 Task: Search one way flight ticket for 2 adults, 2 infants in seat and 1 infant on lap in first from New Bern: Coastal Carolina Regional Airport (was Craven County Regional) to Riverton: Central Wyoming Regional Airport (was Riverton Regional) on 8-4-2023. Choice of flights is Sun country airlines. Number of bags: 3 checked bags. Price is upto 80000. Outbound departure time preference is 6:15.
Action: Mouse moved to (330, 277)
Screenshot: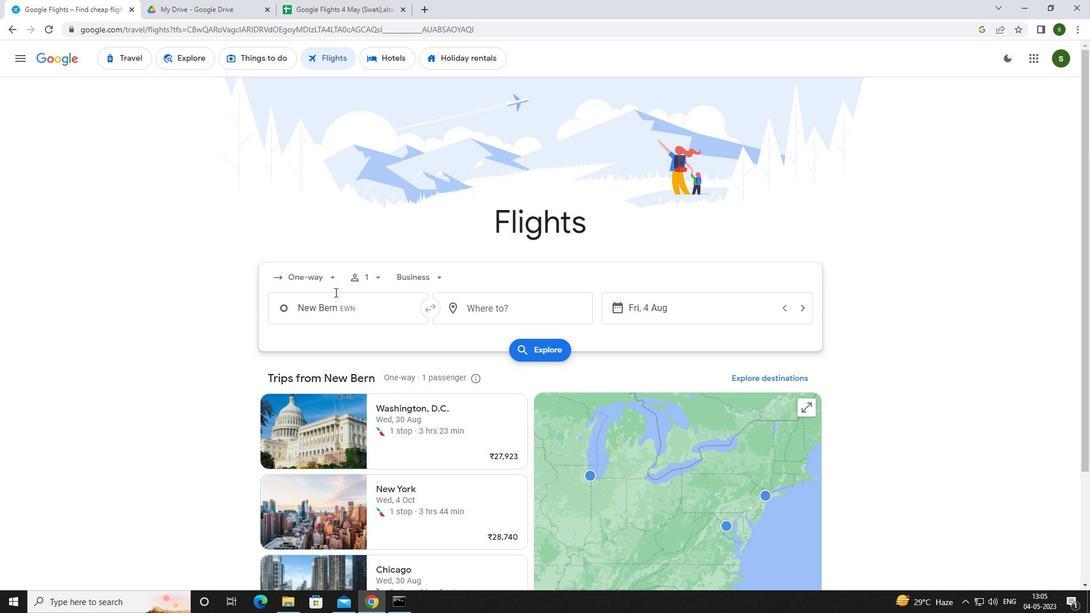 
Action: Mouse pressed left at (330, 277)
Screenshot: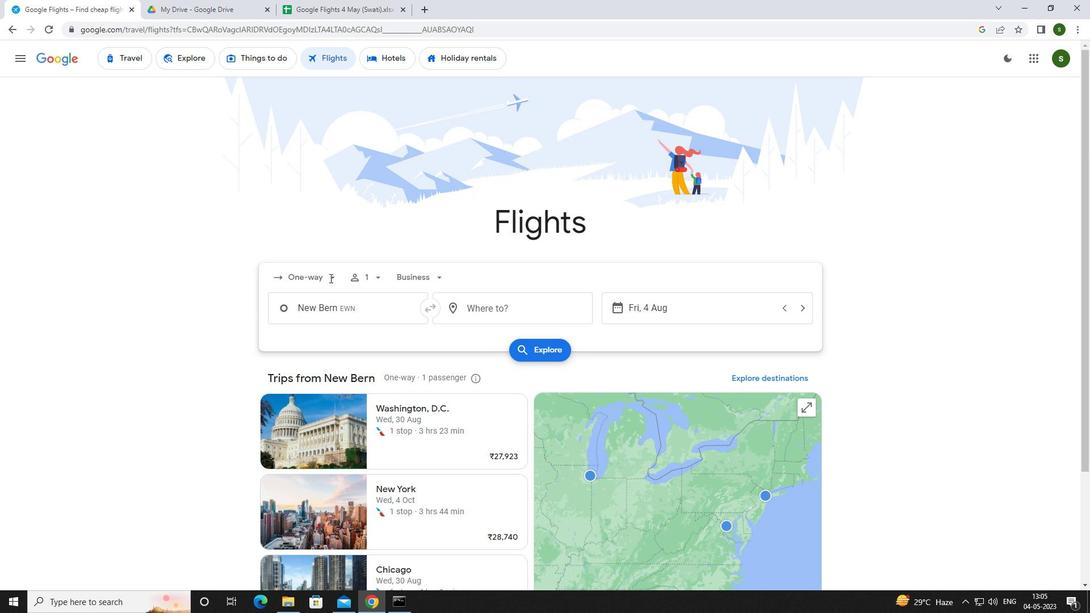 
Action: Mouse moved to (326, 326)
Screenshot: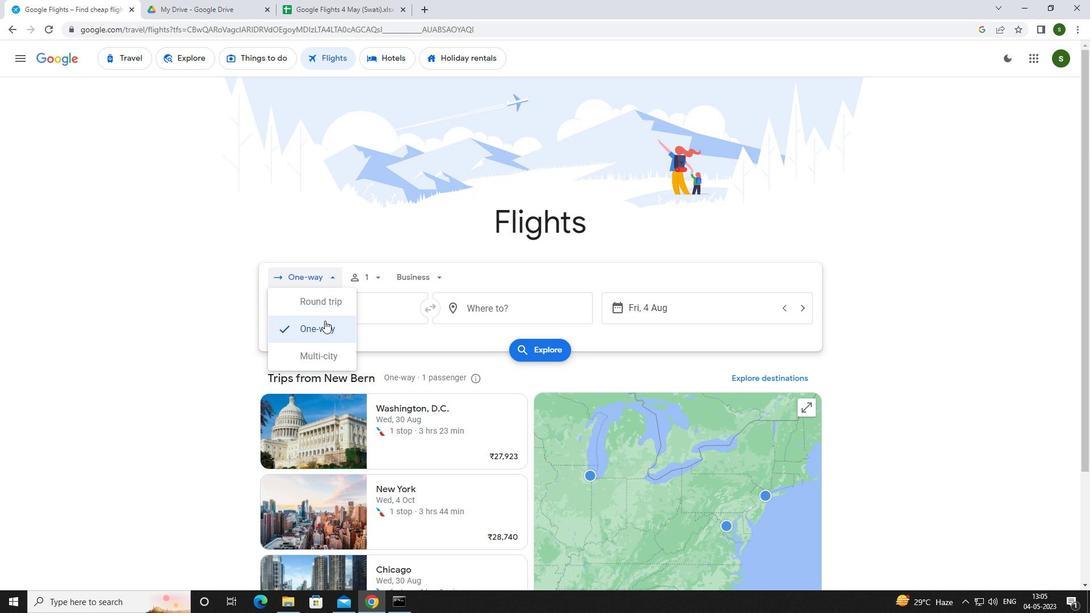 
Action: Mouse pressed left at (326, 326)
Screenshot: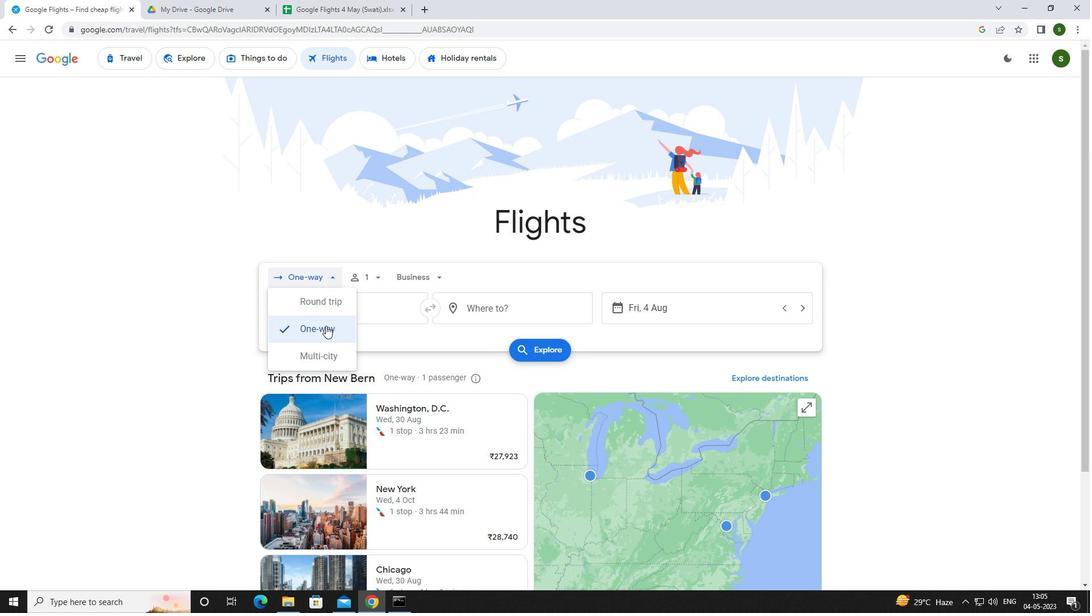 
Action: Mouse moved to (377, 276)
Screenshot: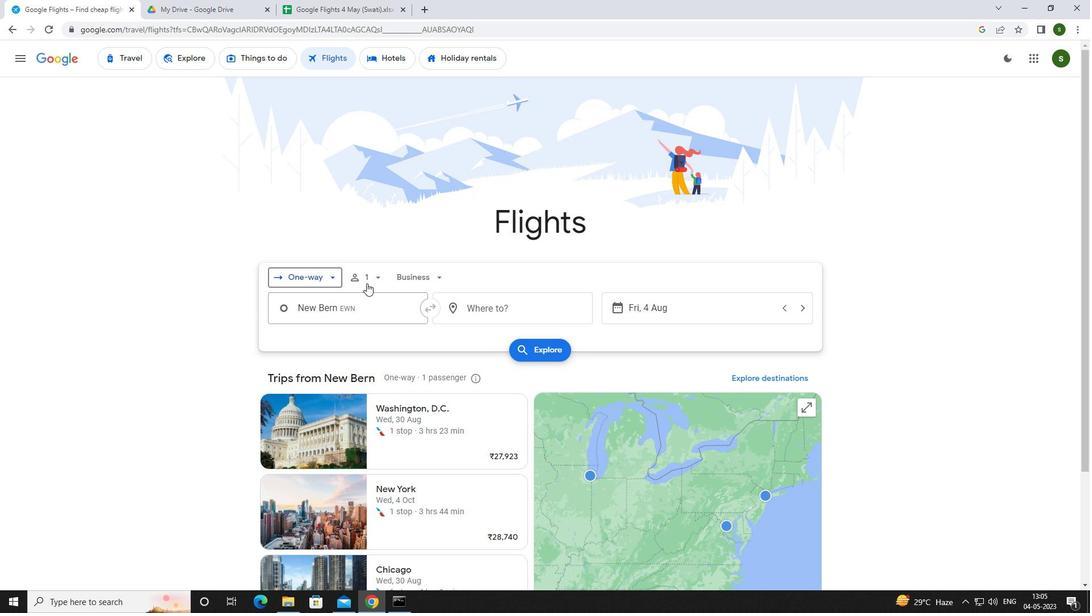 
Action: Mouse pressed left at (377, 276)
Screenshot: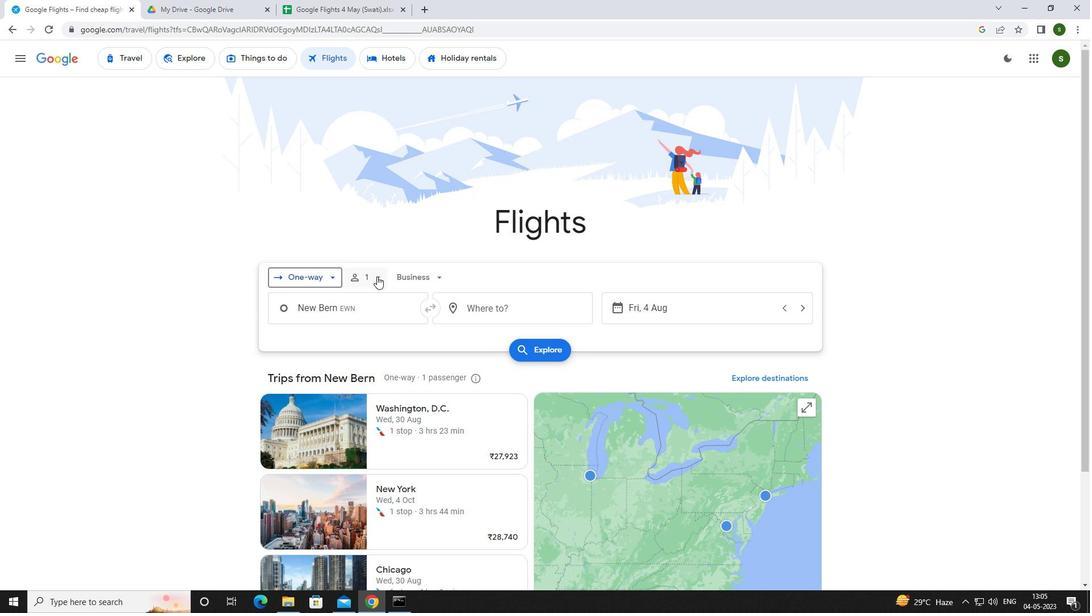 
Action: Mouse moved to (466, 304)
Screenshot: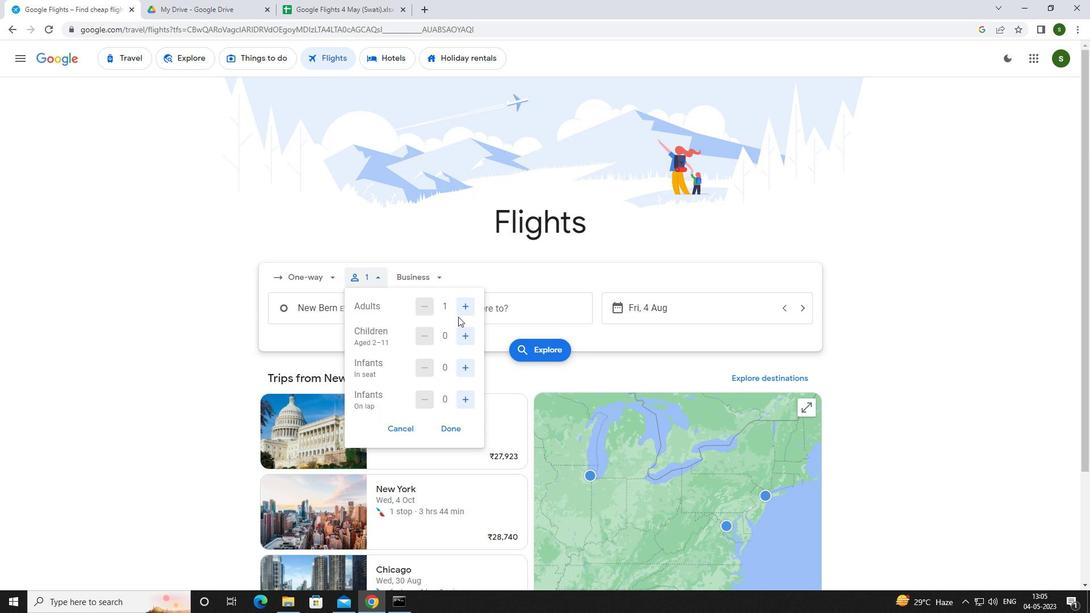 
Action: Mouse pressed left at (466, 304)
Screenshot: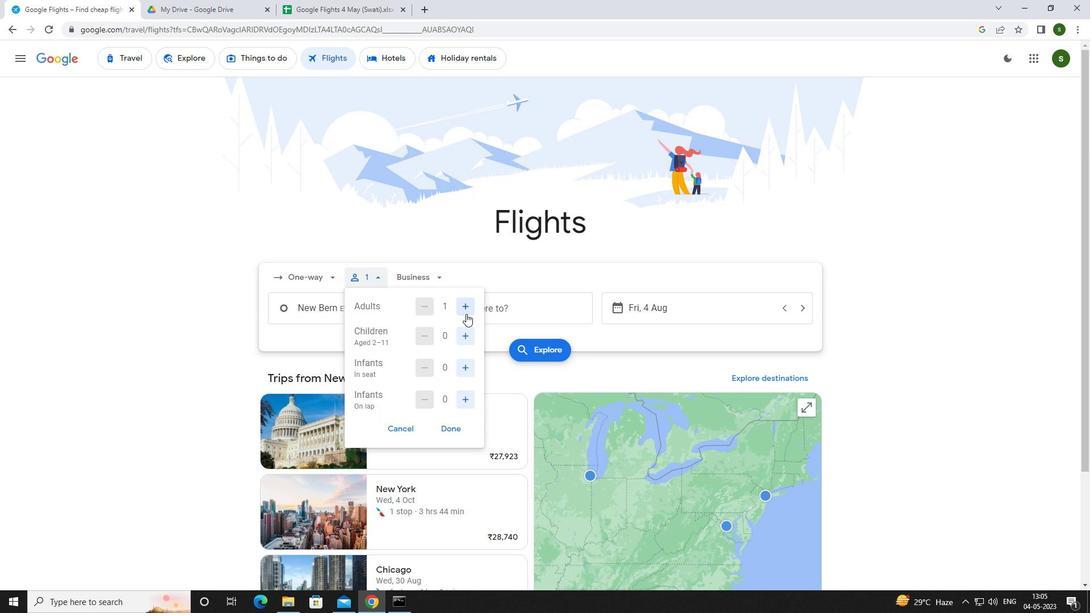 
Action: Mouse moved to (466, 367)
Screenshot: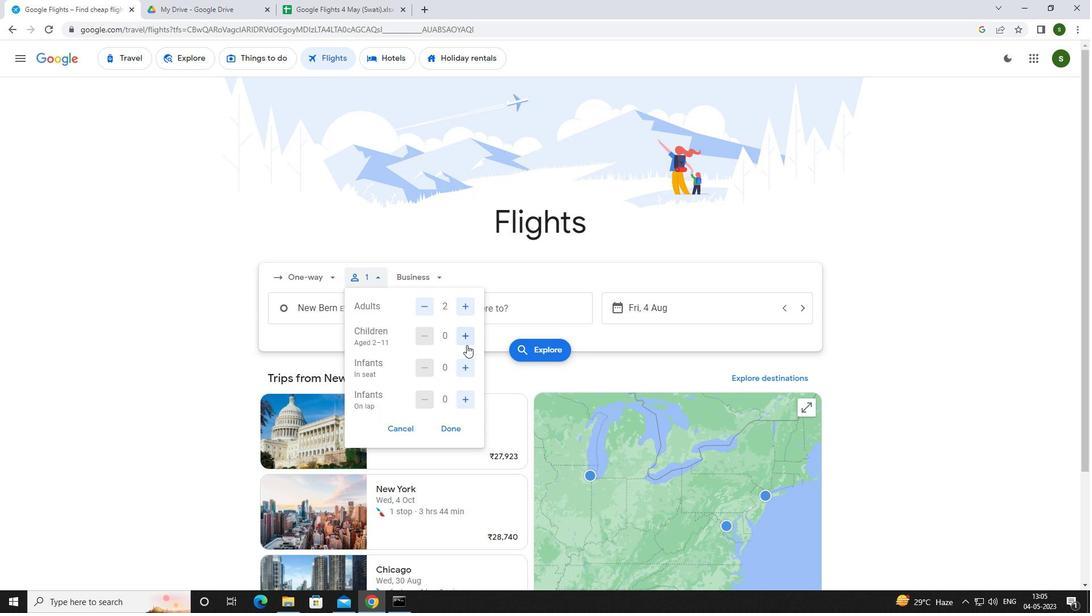 
Action: Mouse pressed left at (466, 367)
Screenshot: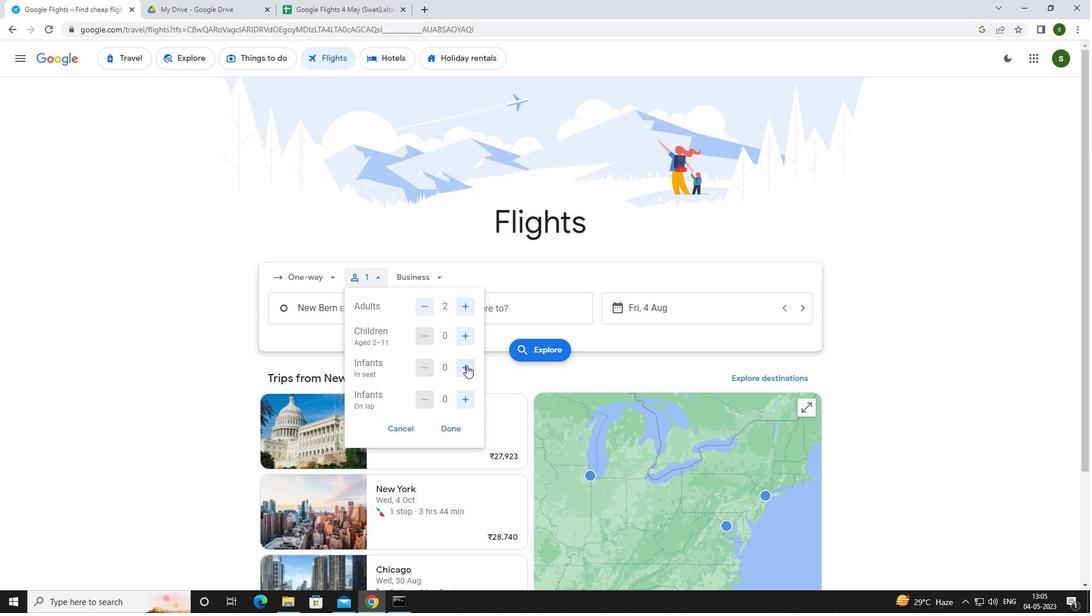
Action: Mouse pressed left at (466, 367)
Screenshot: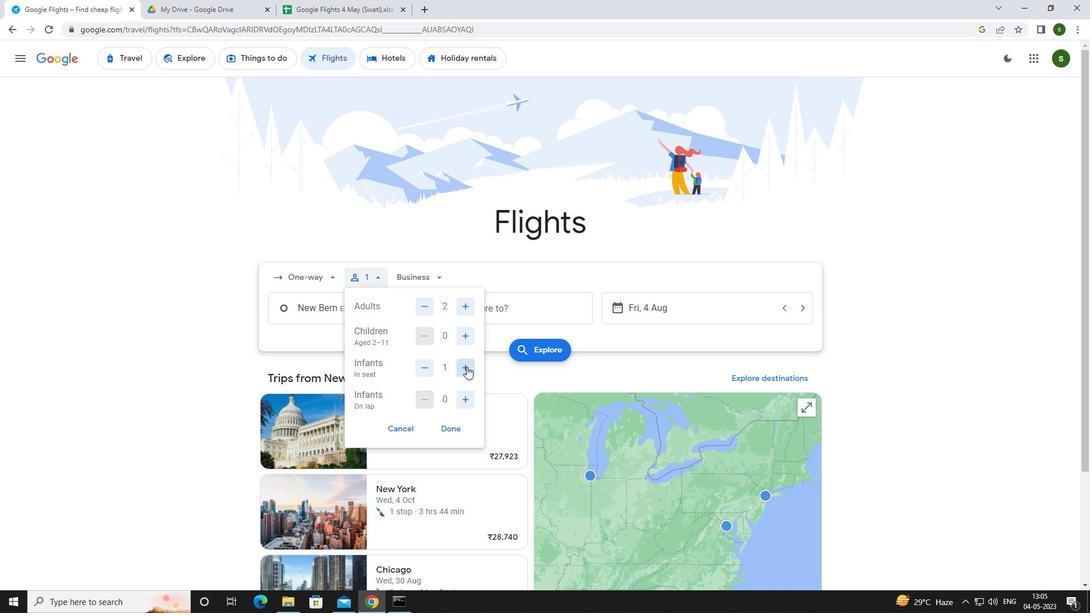 
Action: Mouse moved to (462, 401)
Screenshot: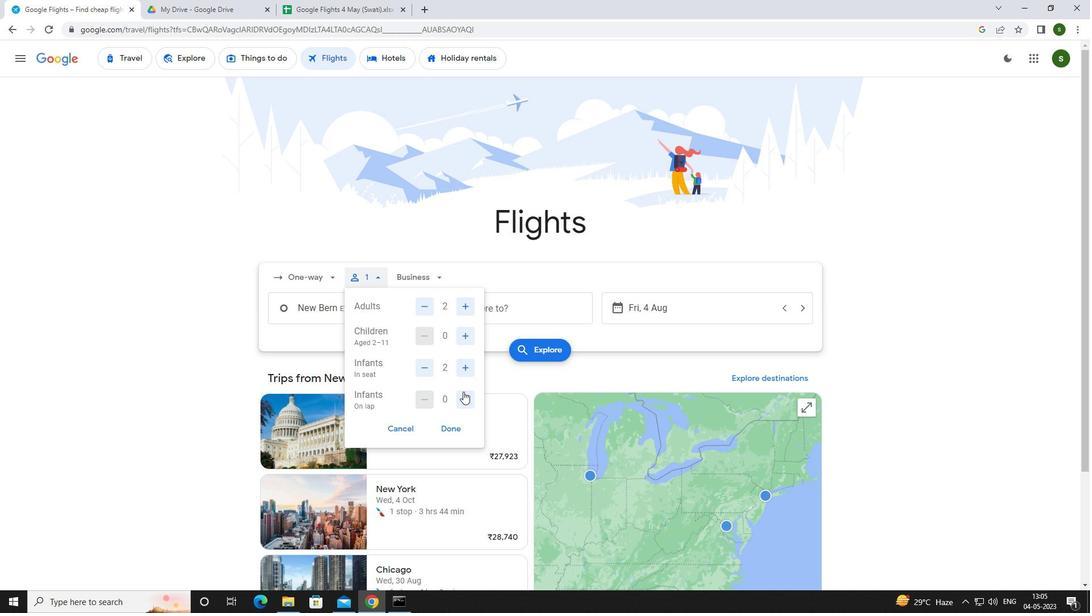 
Action: Mouse pressed left at (462, 401)
Screenshot: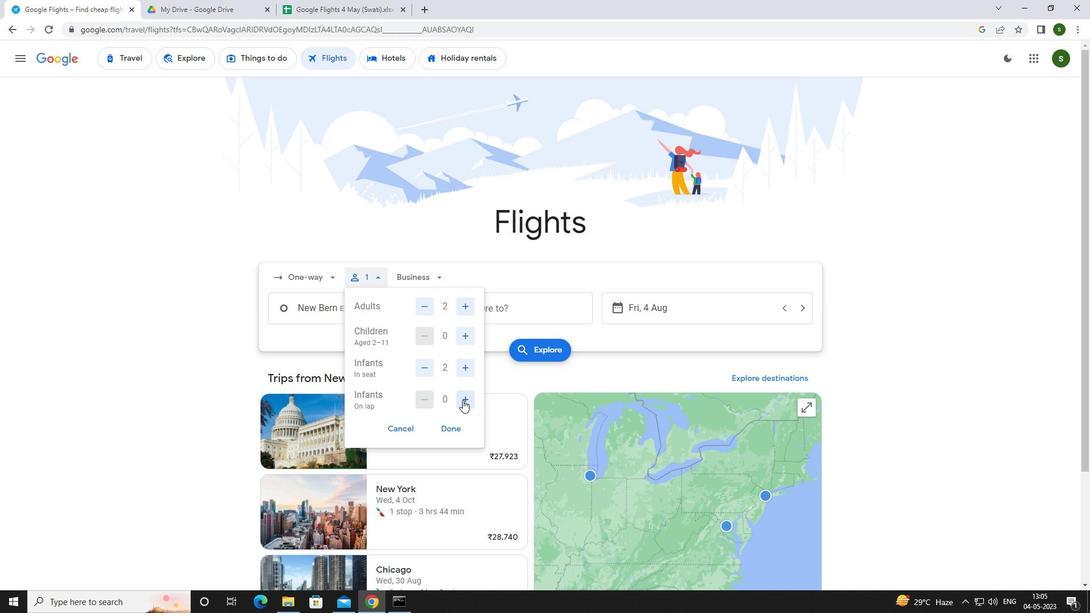 
Action: Mouse moved to (438, 278)
Screenshot: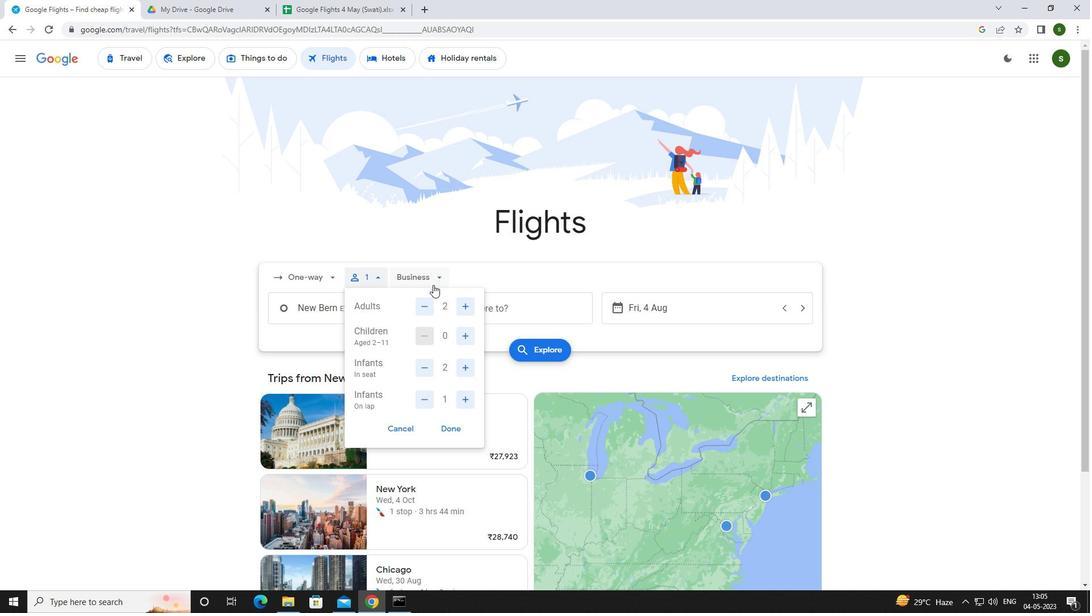 
Action: Mouse pressed left at (438, 278)
Screenshot: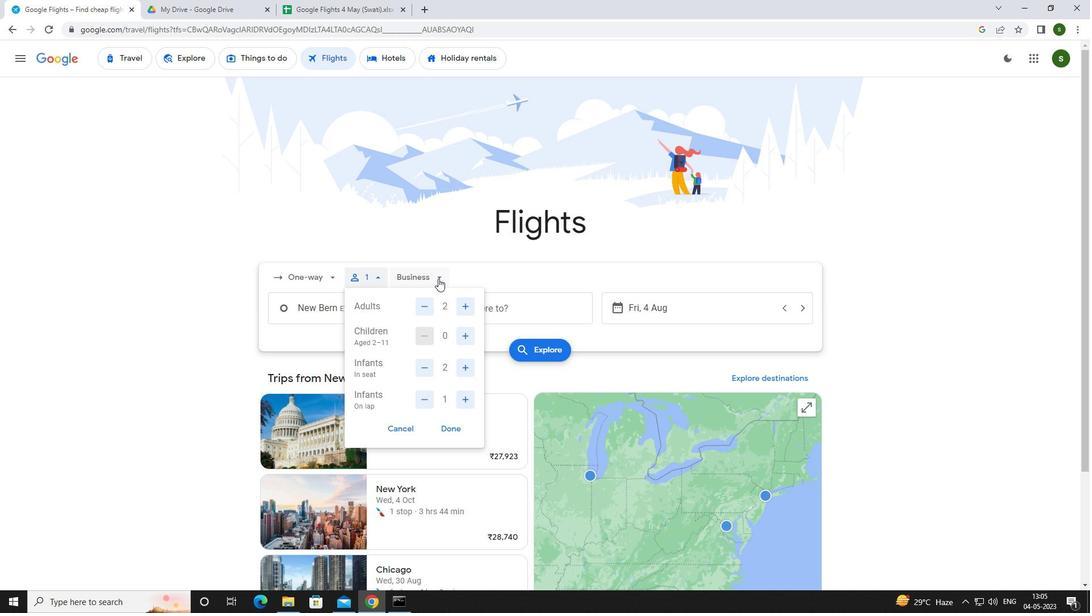 
Action: Mouse moved to (447, 384)
Screenshot: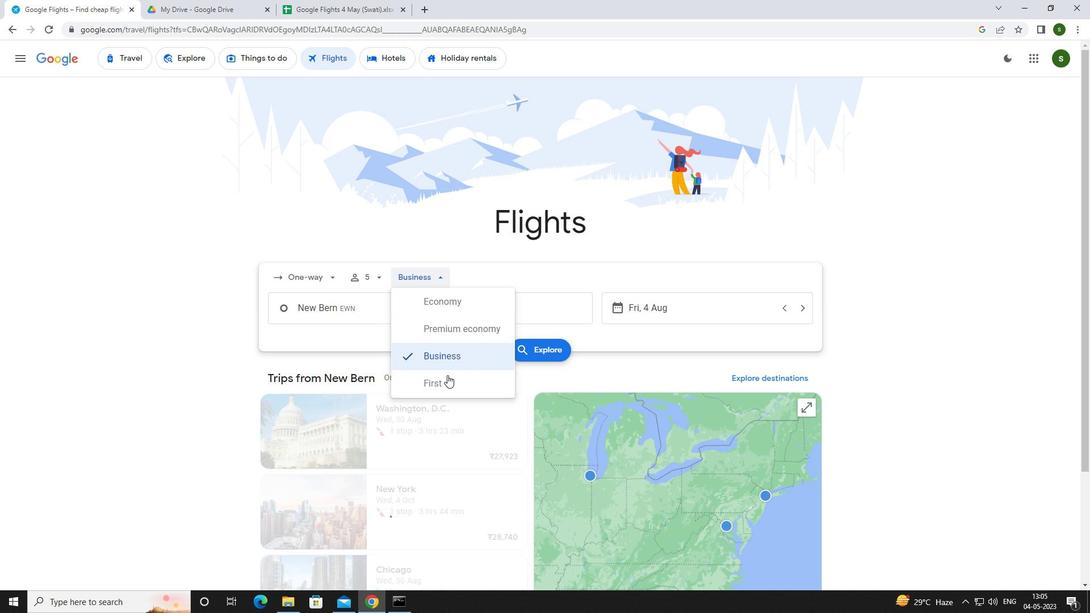 
Action: Mouse pressed left at (447, 384)
Screenshot: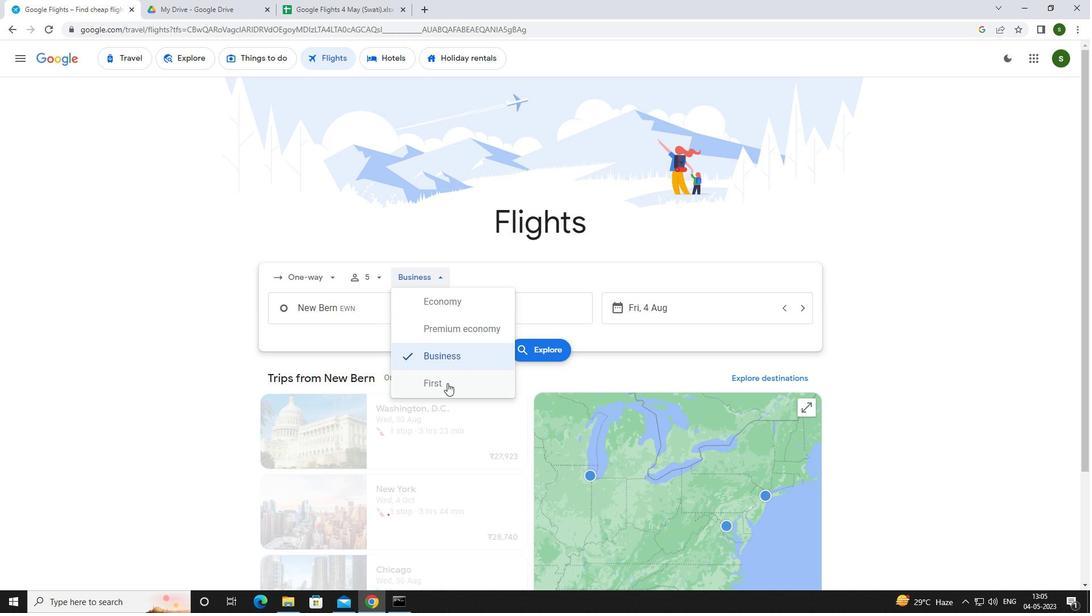 
Action: Mouse moved to (380, 306)
Screenshot: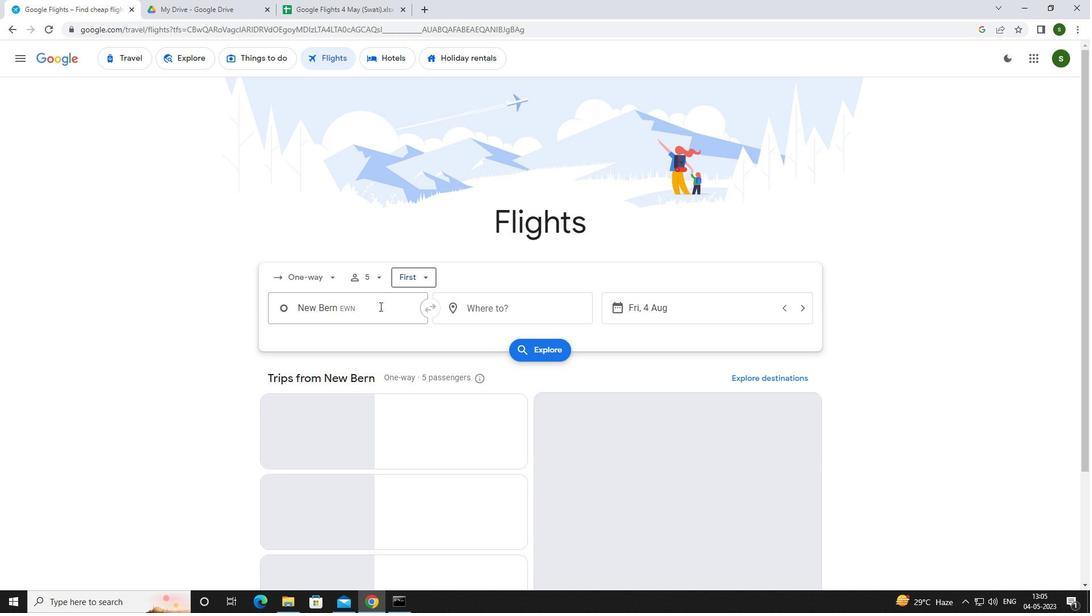 
Action: Mouse pressed left at (380, 306)
Screenshot: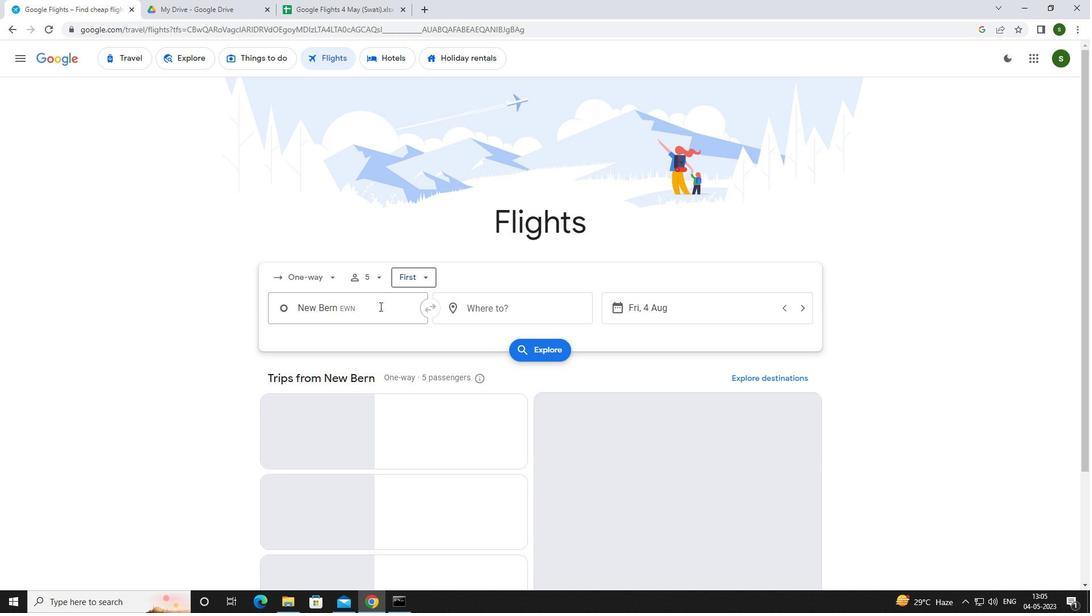 
Action: Mouse moved to (381, 304)
Screenshot: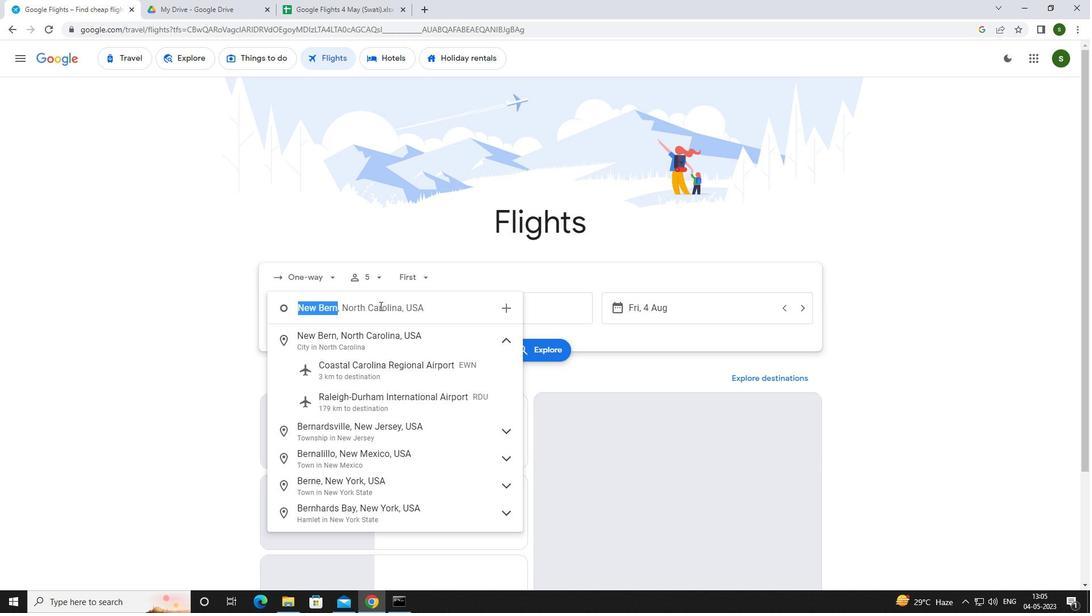 
Action: Key pressed <Key.caps_lock>c<Key.caps_lock>oastal
Screenshot: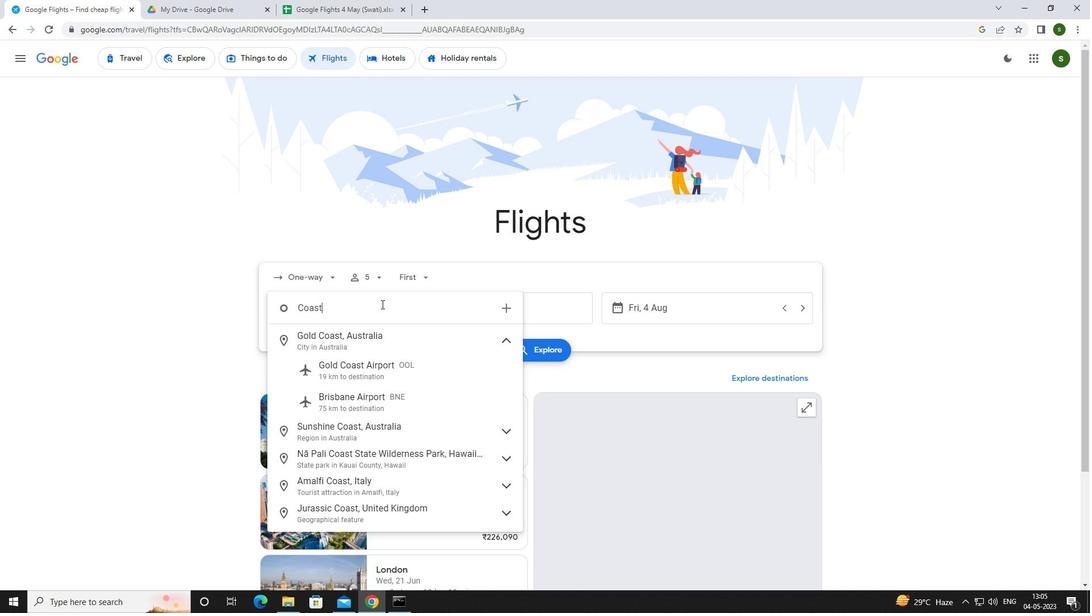 
Action: Mouse moved to (381, 336)
Screenshot: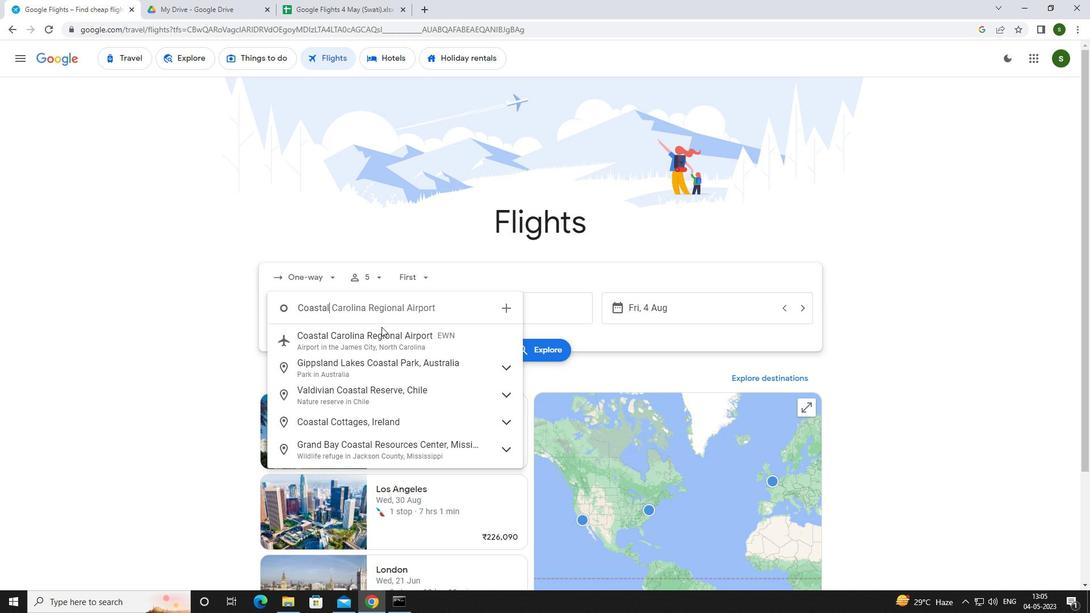 
Action: Mouse pressed left at (381, 336)
Screenshot: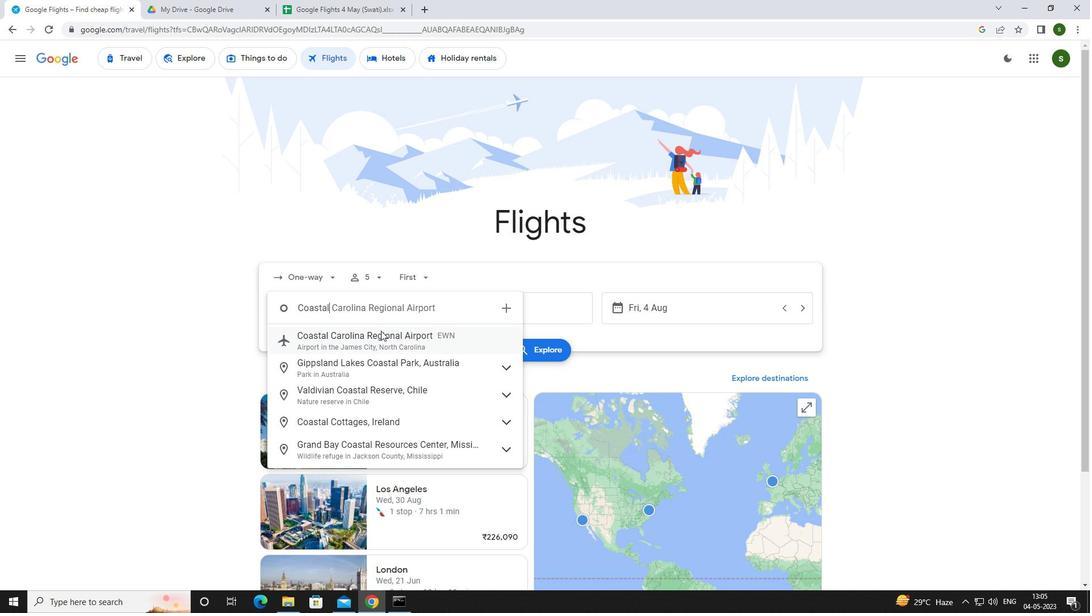 
Action: Mouse moved to (482, 309)
Screenshot: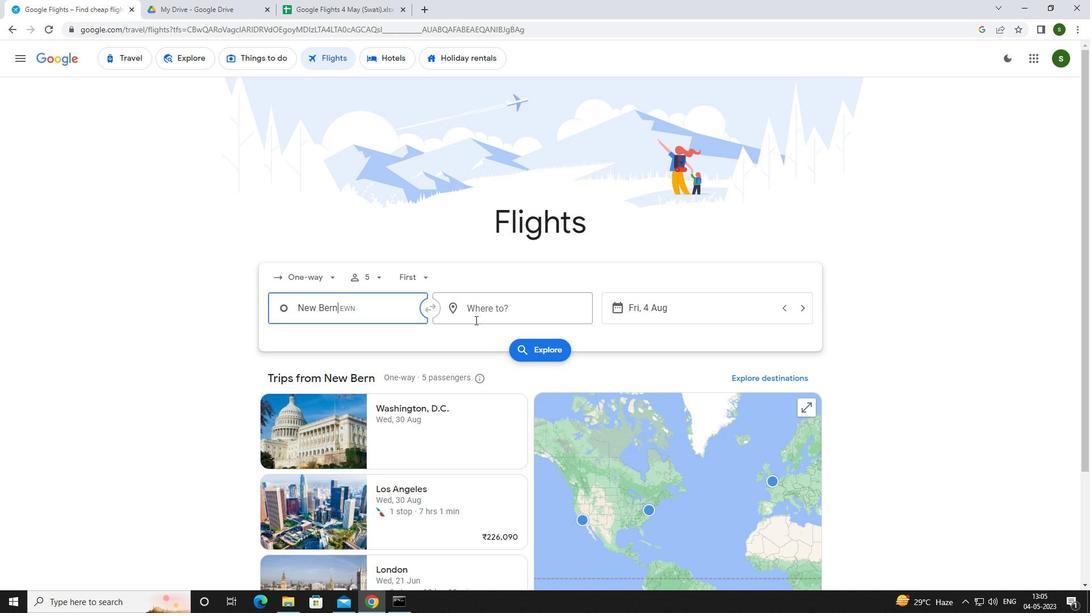 
Action: Mouse pressed left at (482, 309)
Screenshot: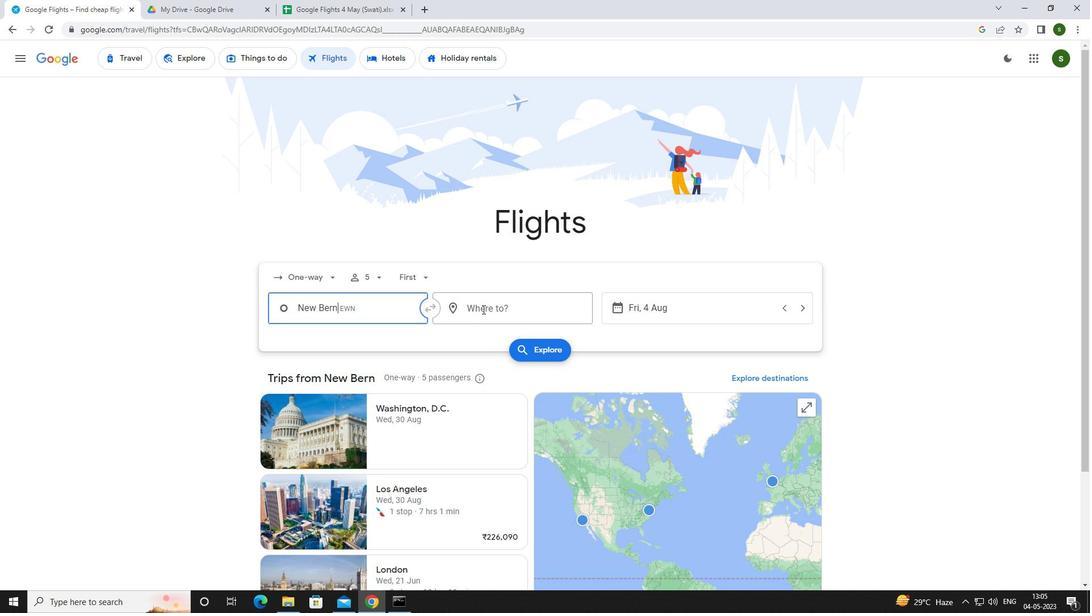 
Action: Mouse moved to (477, 306)
Screenshot: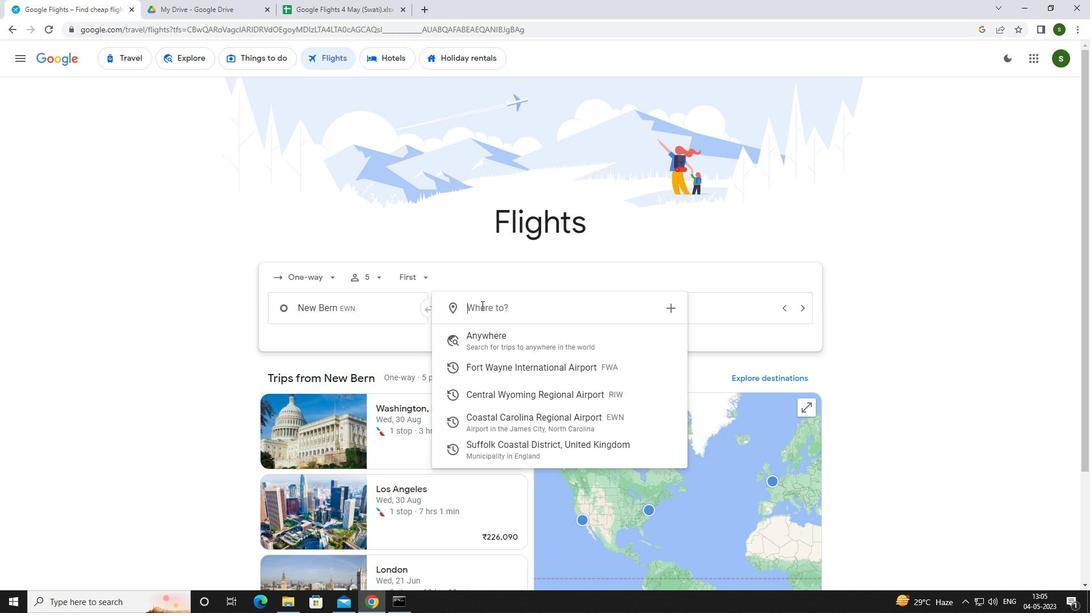 
Action: Key pressed <Key.caps_lock>r<Key.caps_lock>iverton
Screenshot: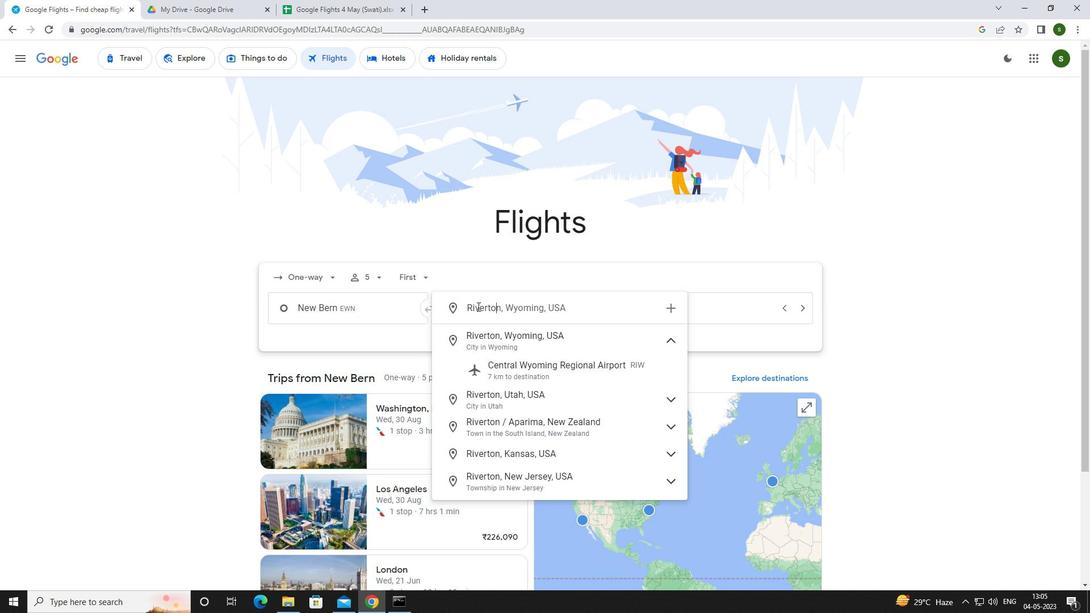 
Action: Mouse moved to (526, 359)
Screenshot: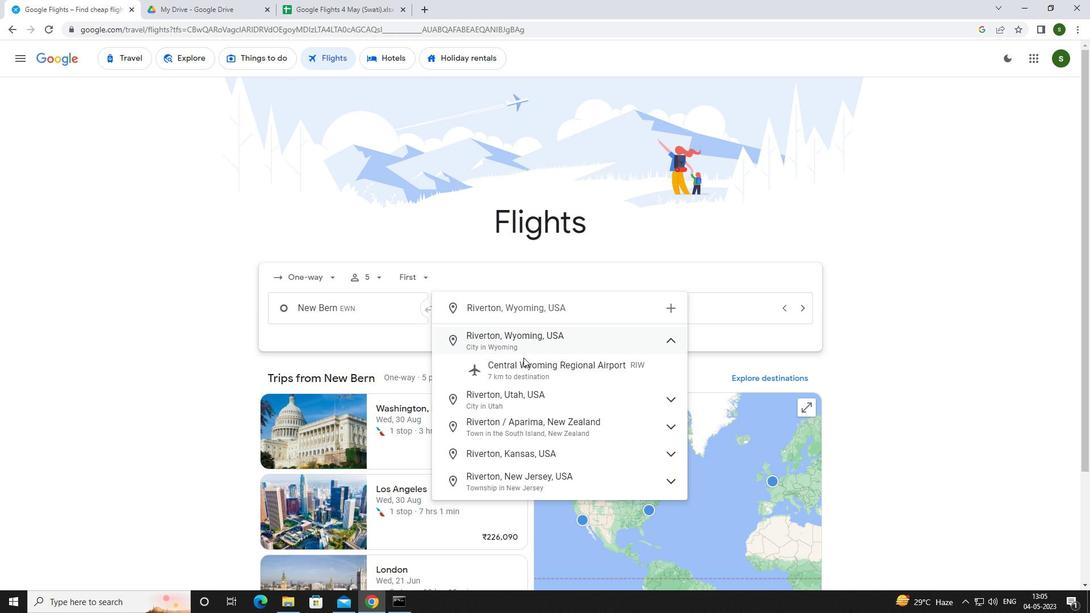 
Action: Mouse pressed left at (526, 359)
Screenshot: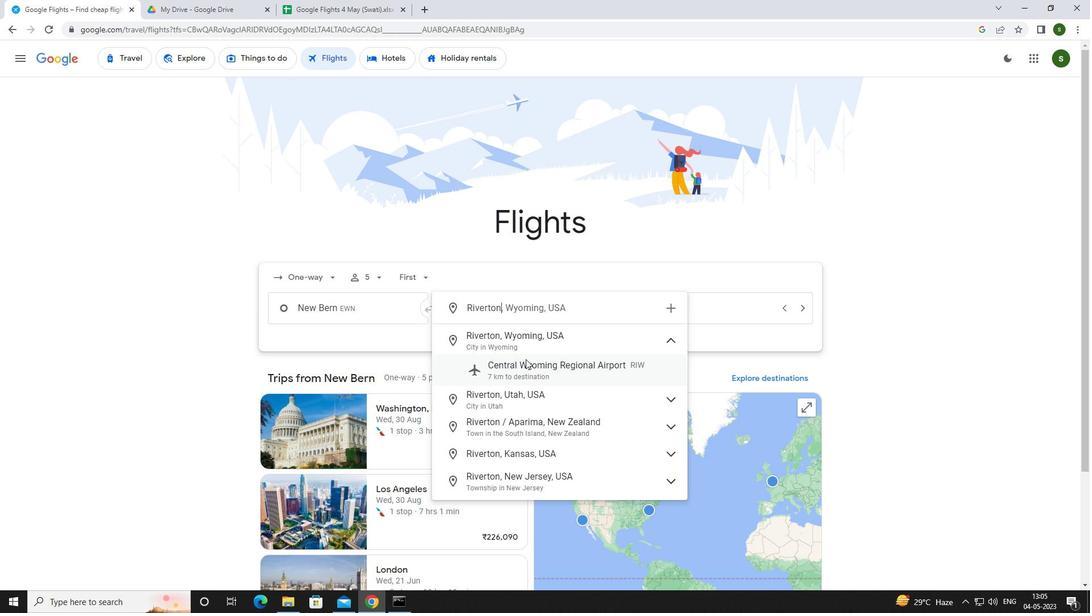 
Action: Mouse moved to (696, 309)
Screenshot: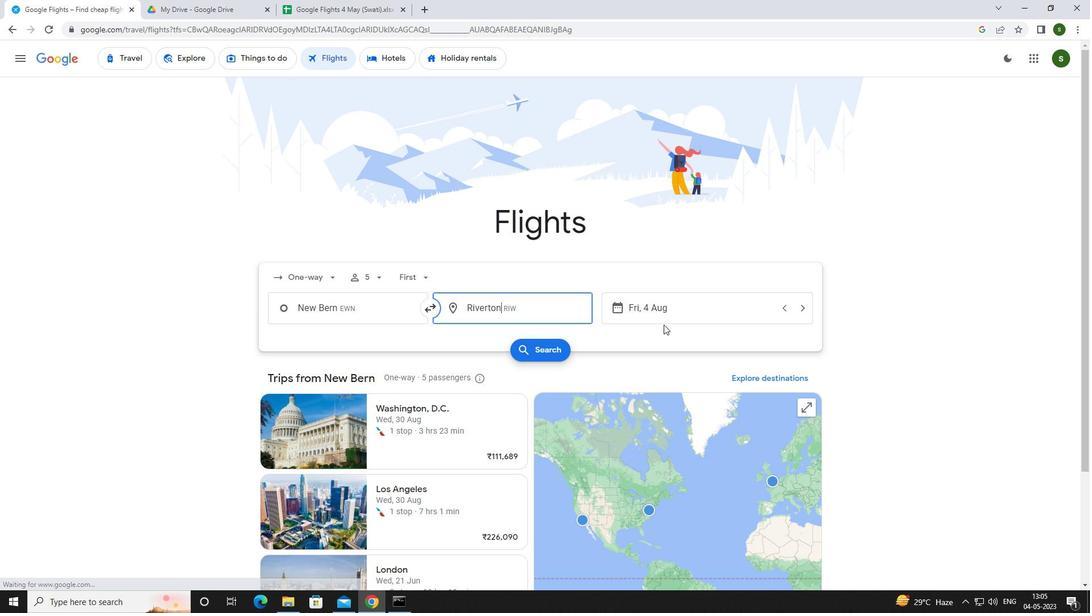 
Action: Mouse pressed left at (696, 309)
Screenshot: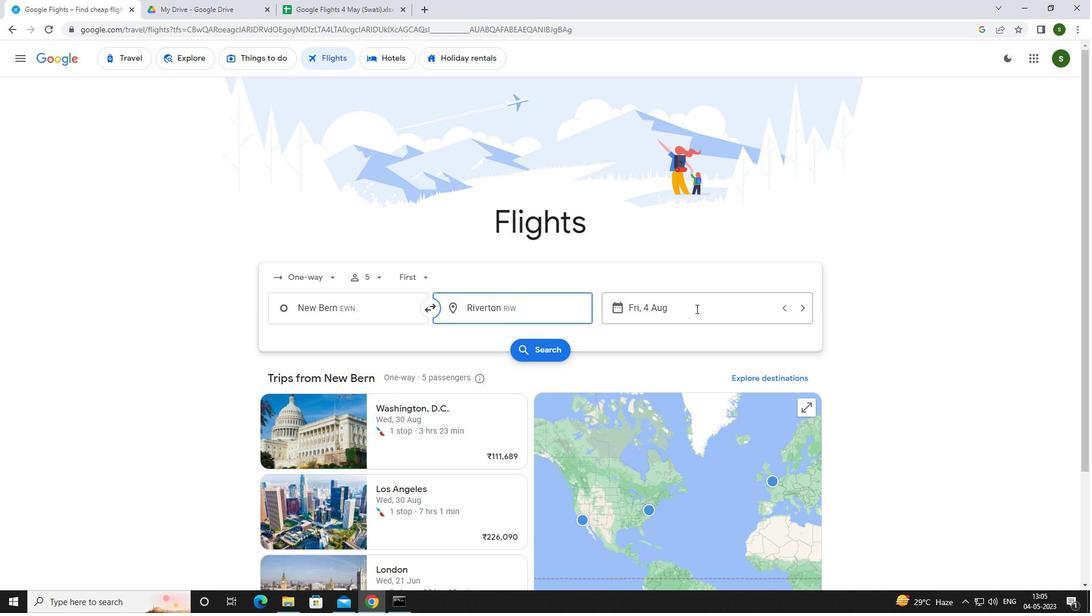 
Action: Mouse moved to (539, 384)
Screenshot: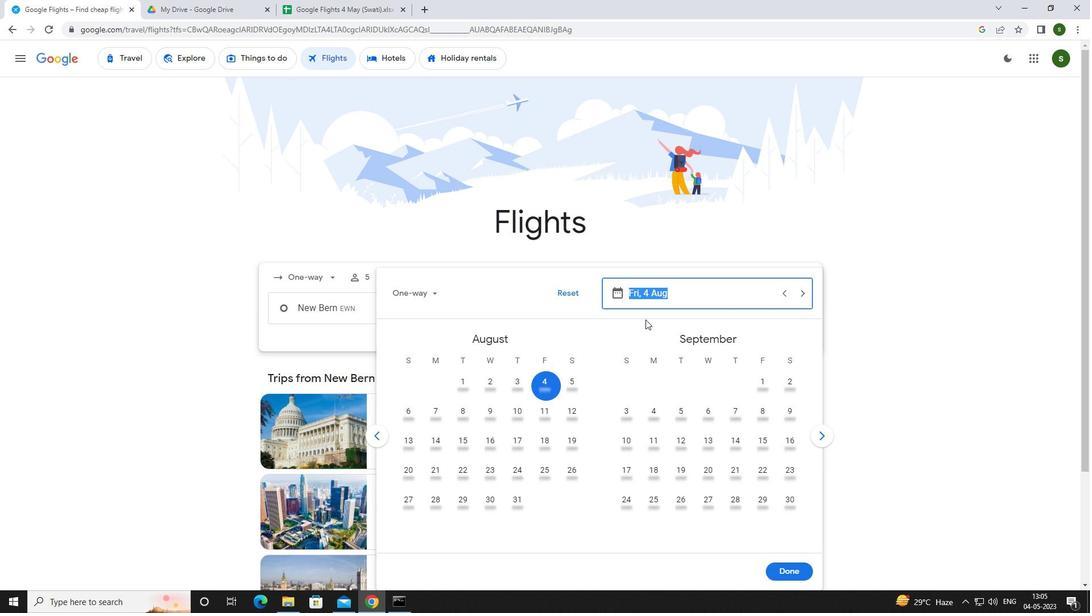 
Action: Mouse pressed left at (539, 384)
Screenshot: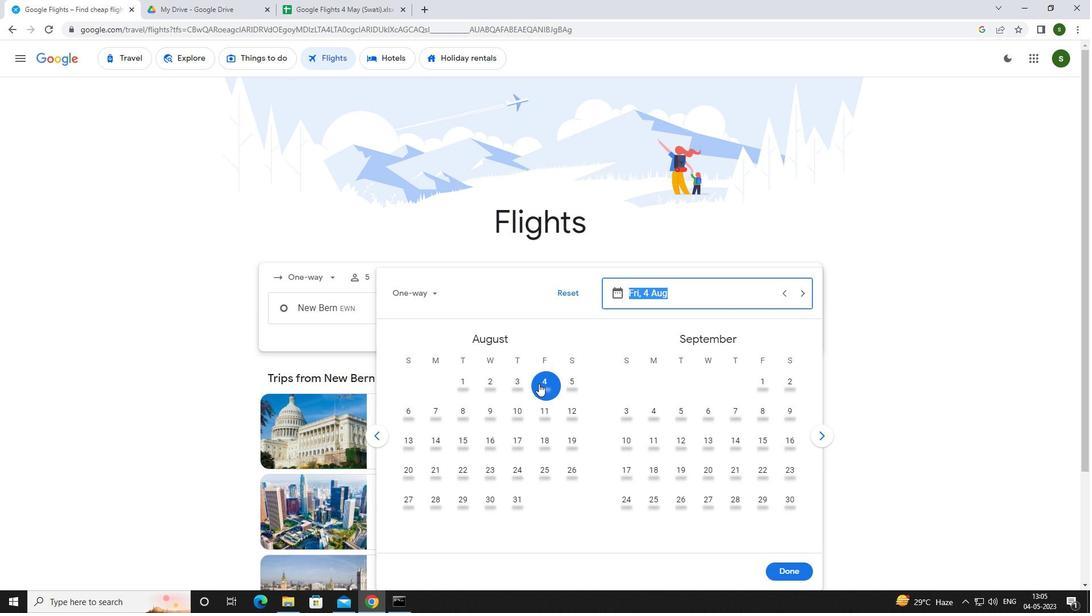 
Action: Mouse moved to (773, 569)
Screenshot: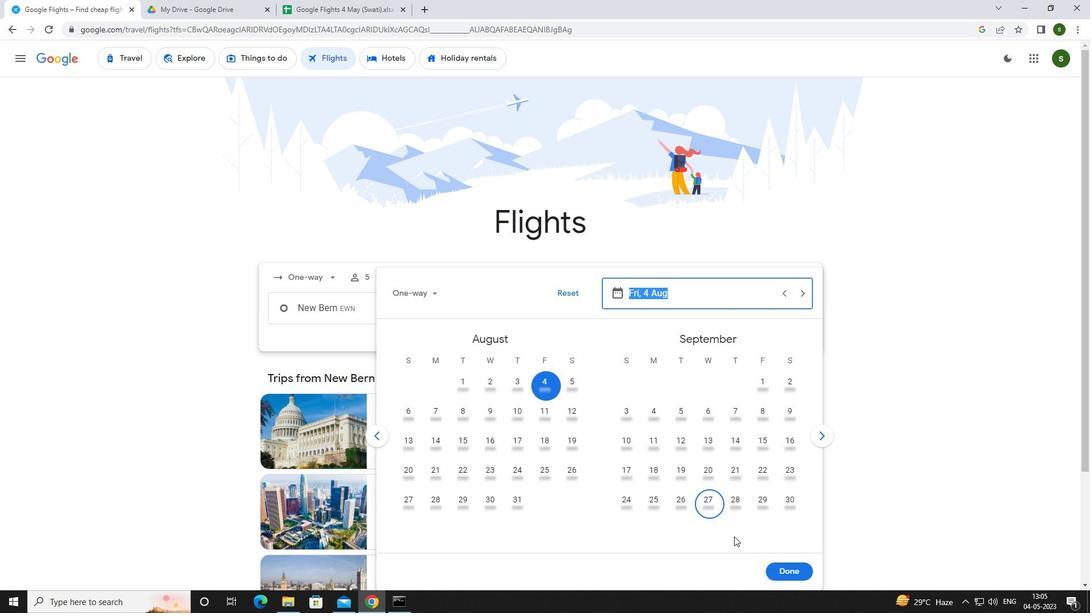 
Action: Mouse pressed left at (773, 569)
Screenshot: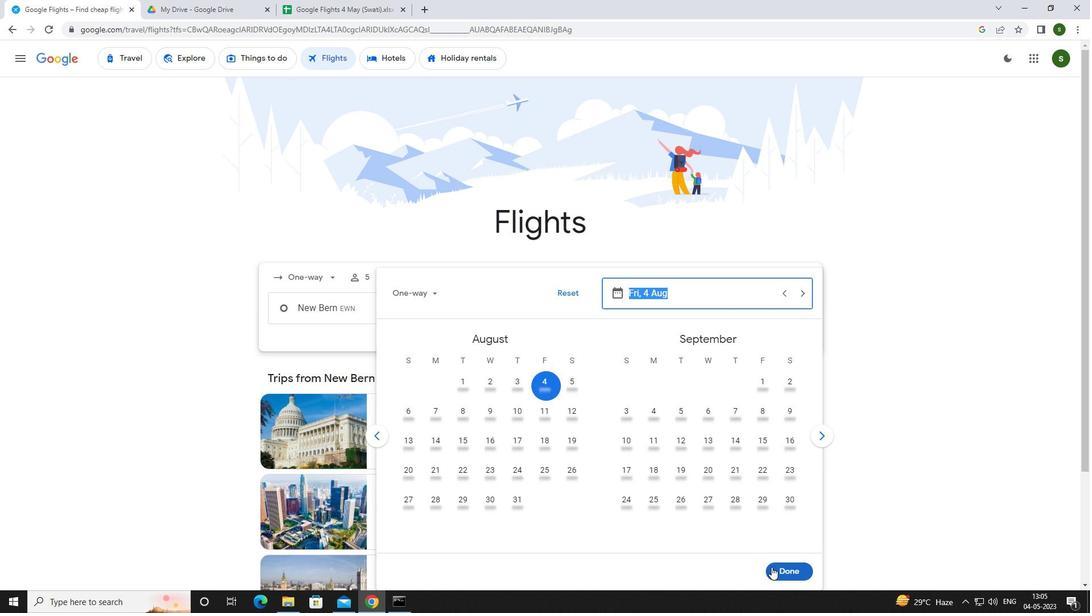 
Action: Mouse moved to (556, 352)
Screenshot: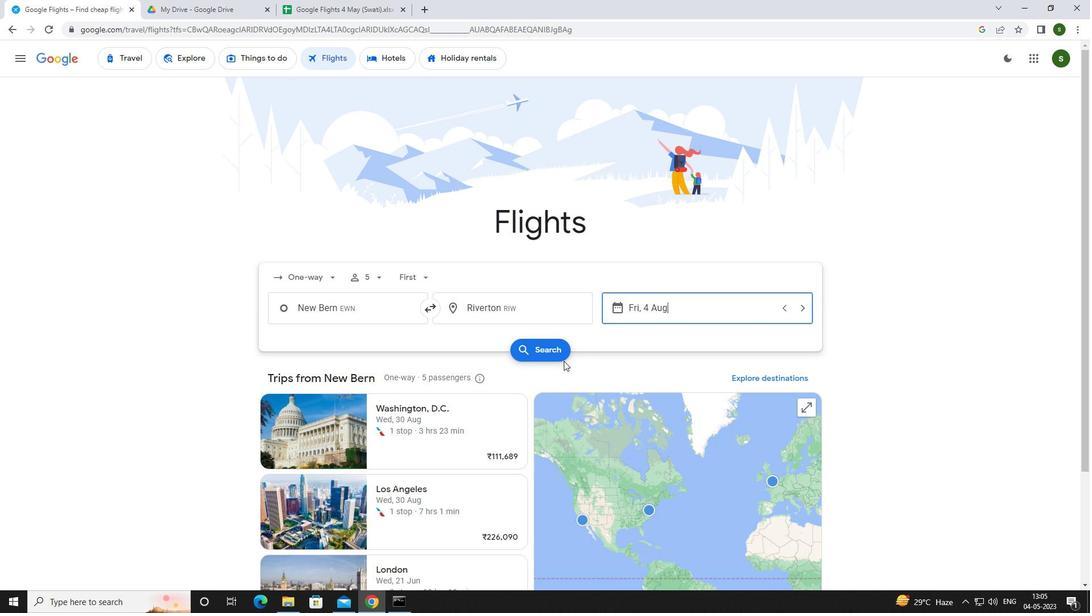 
Action: Mouse pressed left at (556, 352)
Screenshot: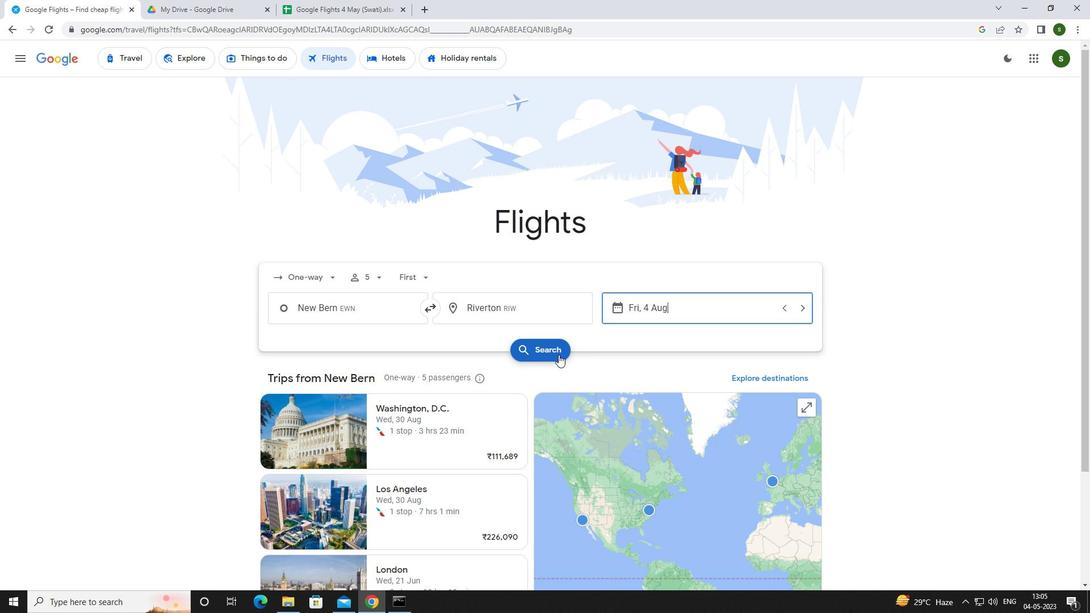
Action: Mouse moved to (290, 159)
Screenshot: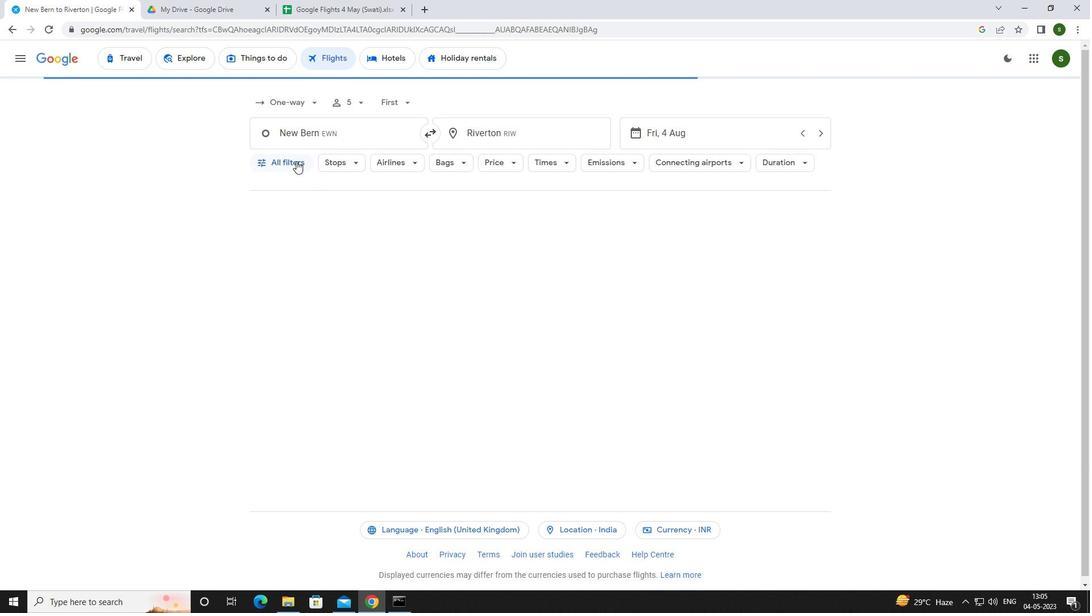 
Action: Mouse pressed left at (290, 159)
Screenshot: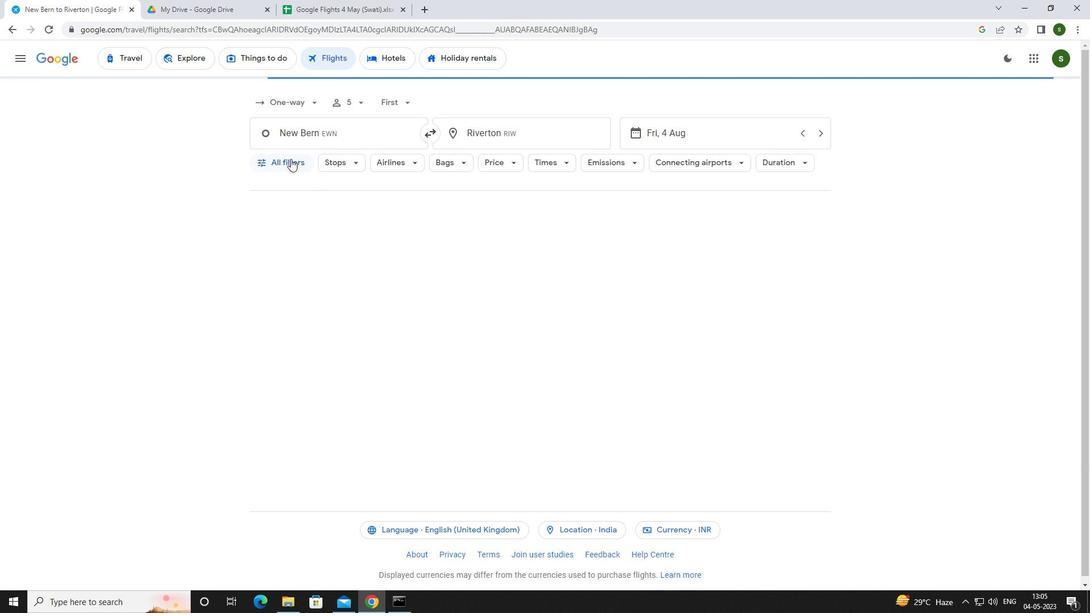 
Action: Mouse moved to (419, 406)
Screenshot: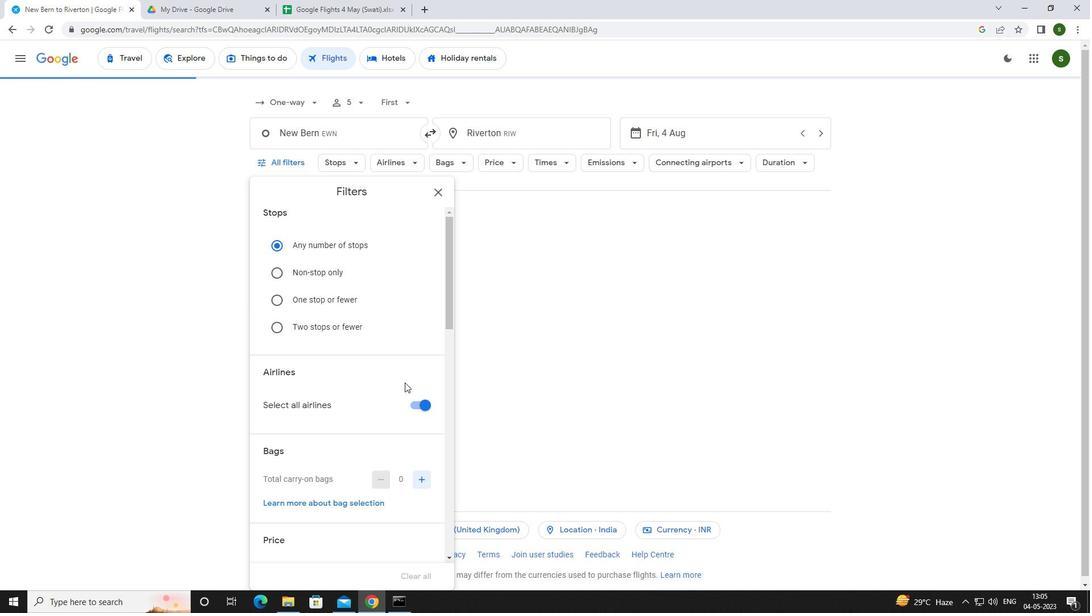 
Action: Mouse pressed left at (419, 406)
Screenshot: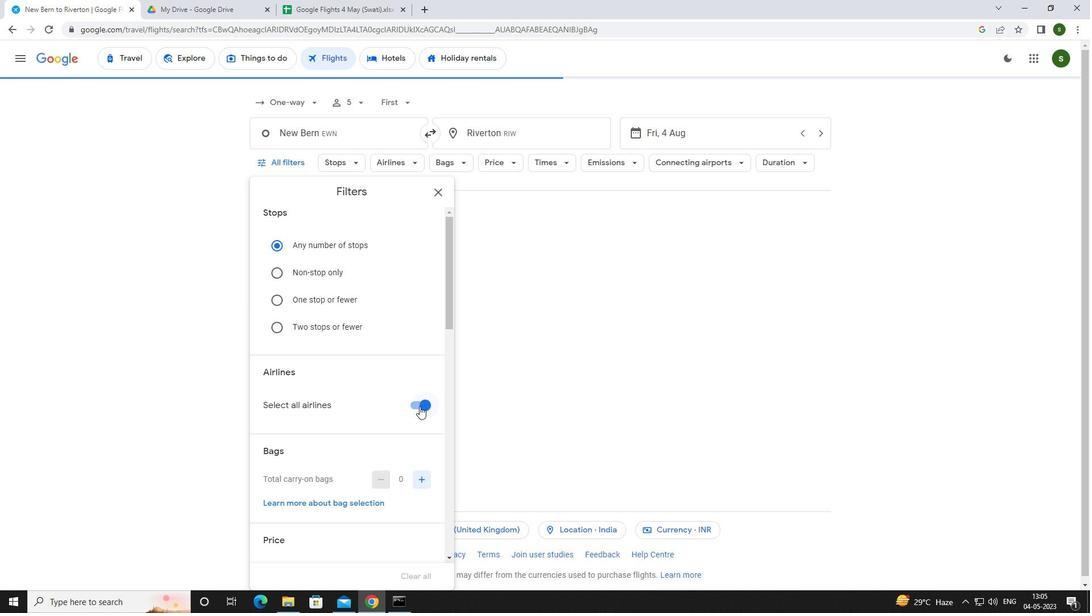 
Action: Mouse moved to (421, 407)
Screenshot: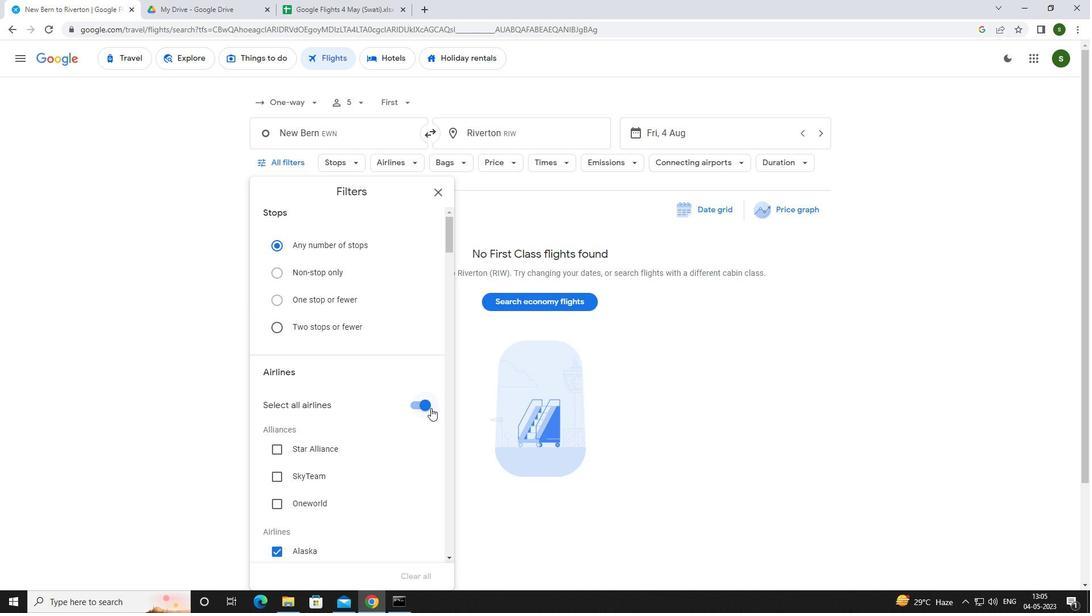 
Action: Mouse pressed left at (421, 407)
Screenshot: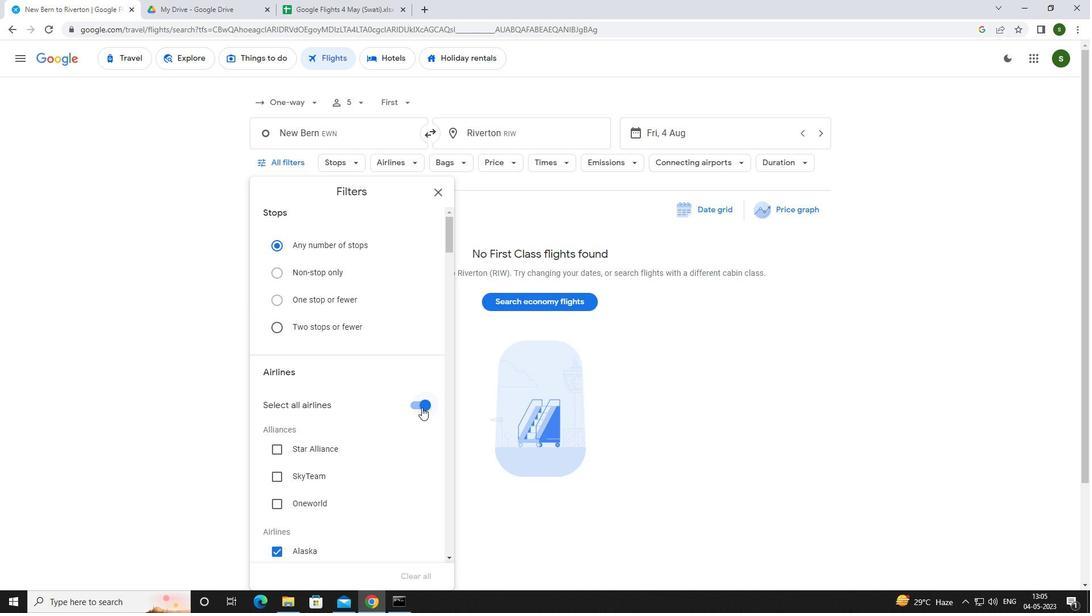 
Action: Mouse scrolled (421, 406) with delta (0, 0)
Screenshot: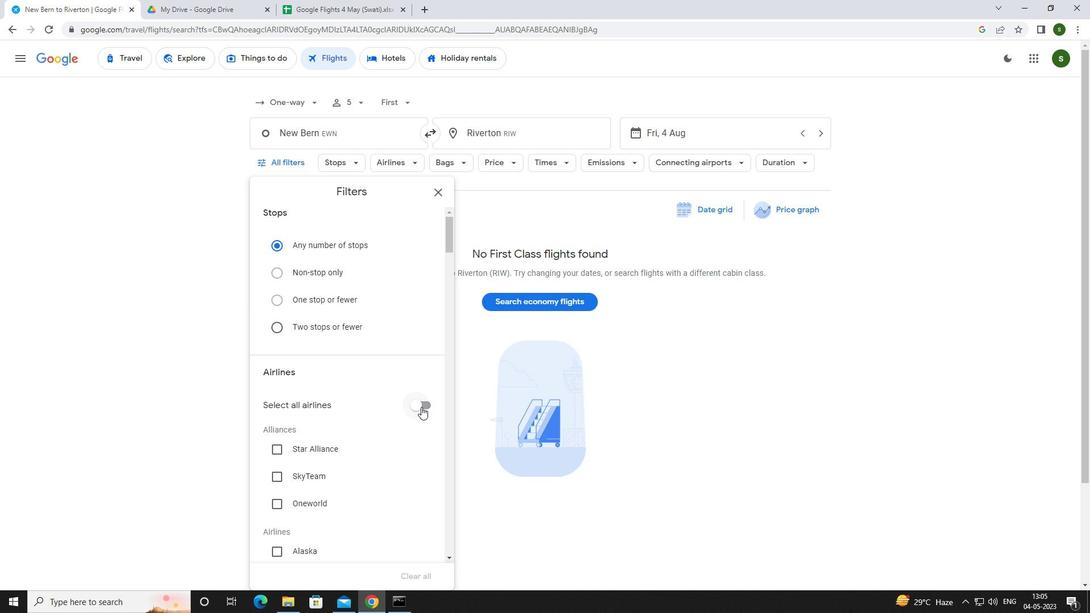 
Action: Mouse scrolled (421, 406) with delta (0, 0)
Screenshot: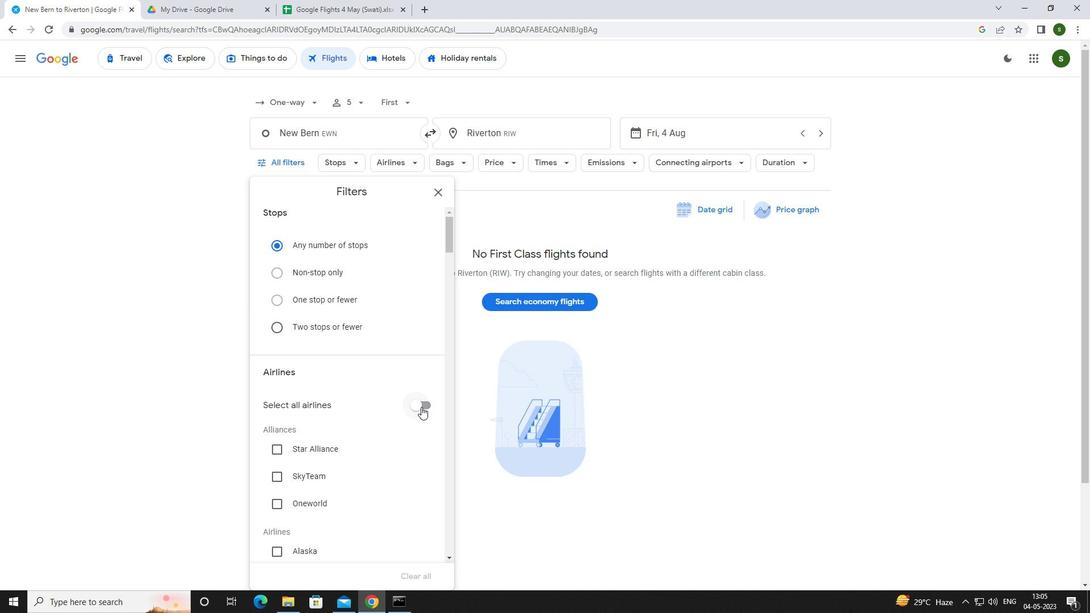 
Action: Mouse scrolled (421, 406) with delta (0, 0)
Screenshot: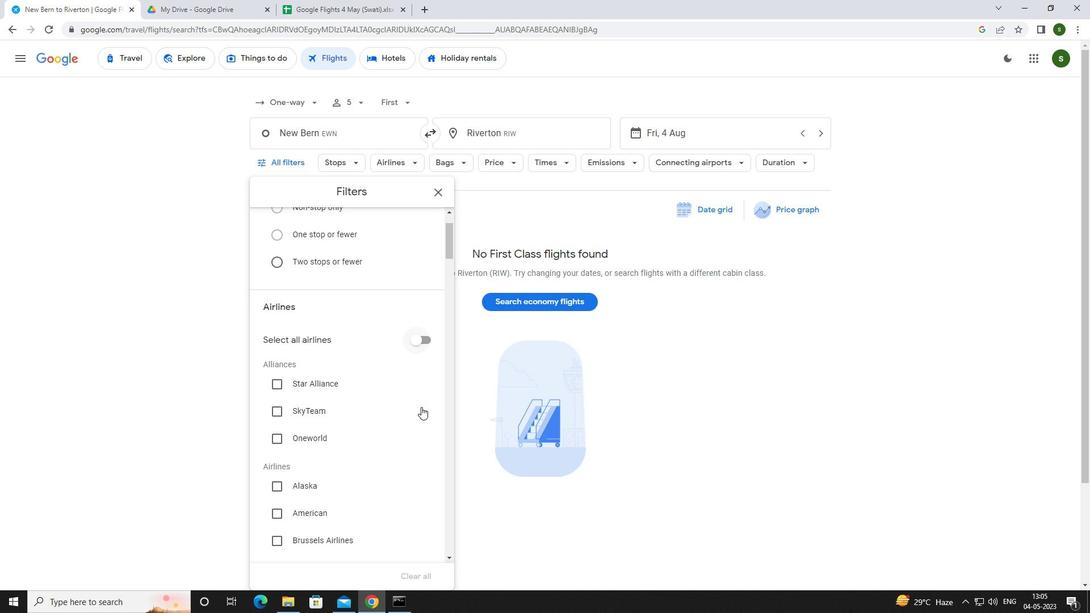 
Action: Mouse scrolled (421, 406) with delta (0, 0)
Screenshot: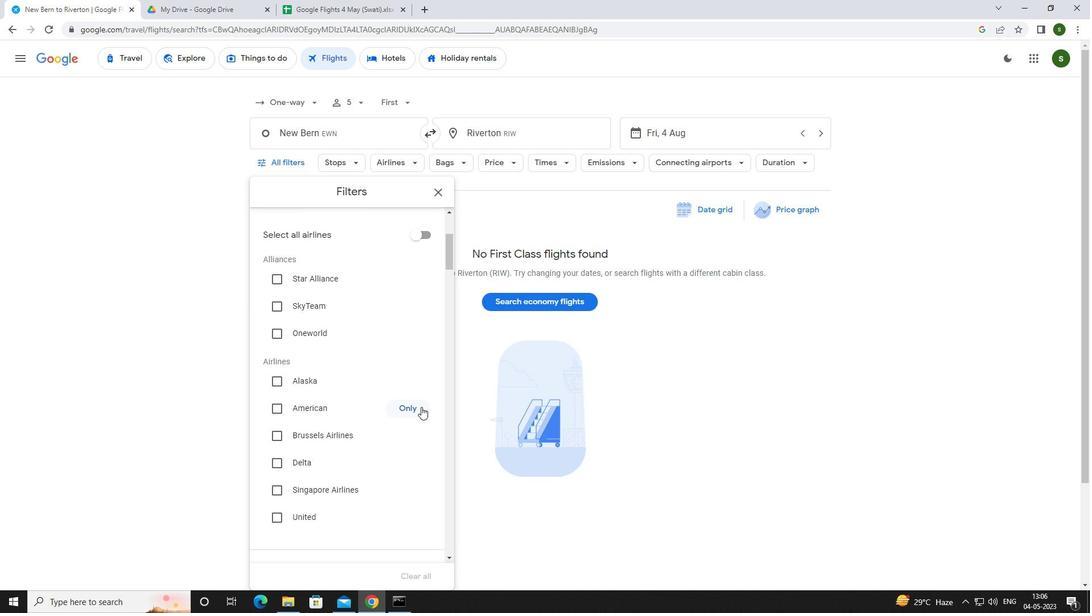 
Action: Mouse scrolled (421, 406) with delta (0, 0)
Screenshot: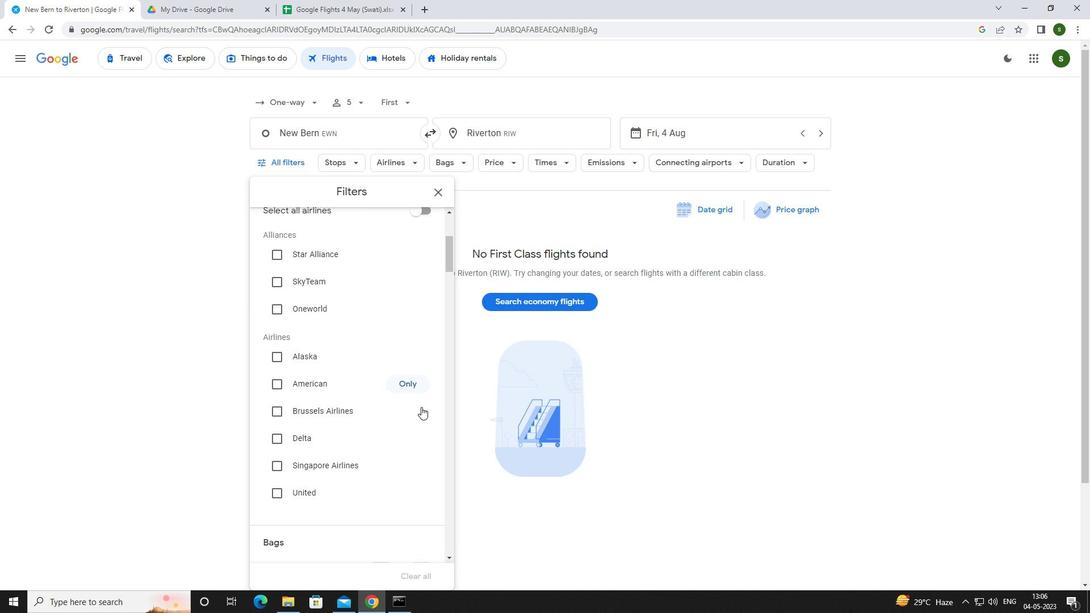 
Action: Mouse scrolled (421, 406) with delta (0, 0)
Screenshot: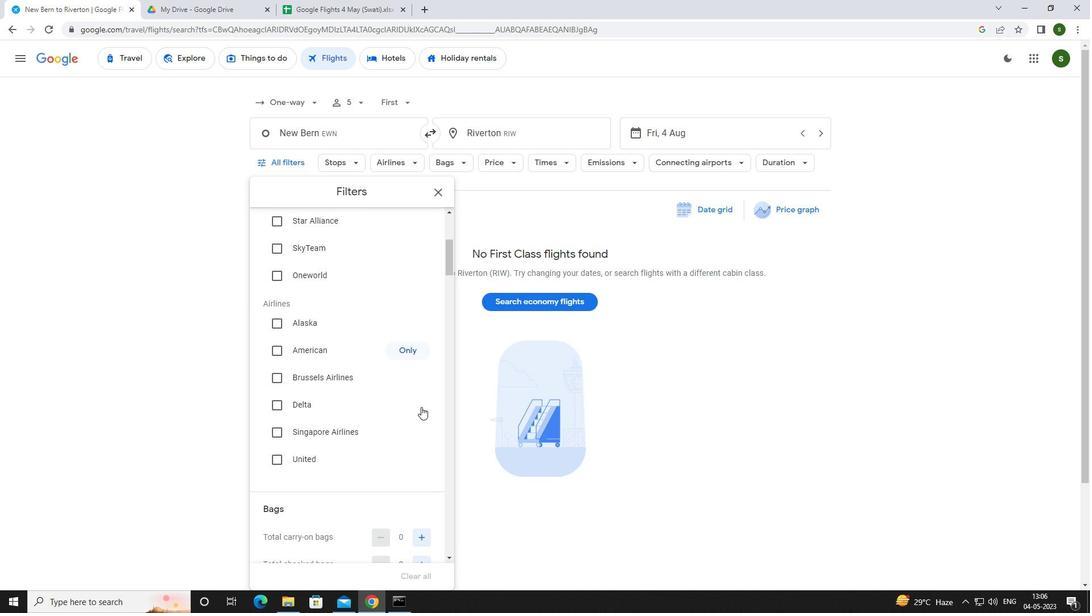 
Action: Mouse moved to (420, 450)
Screenshot: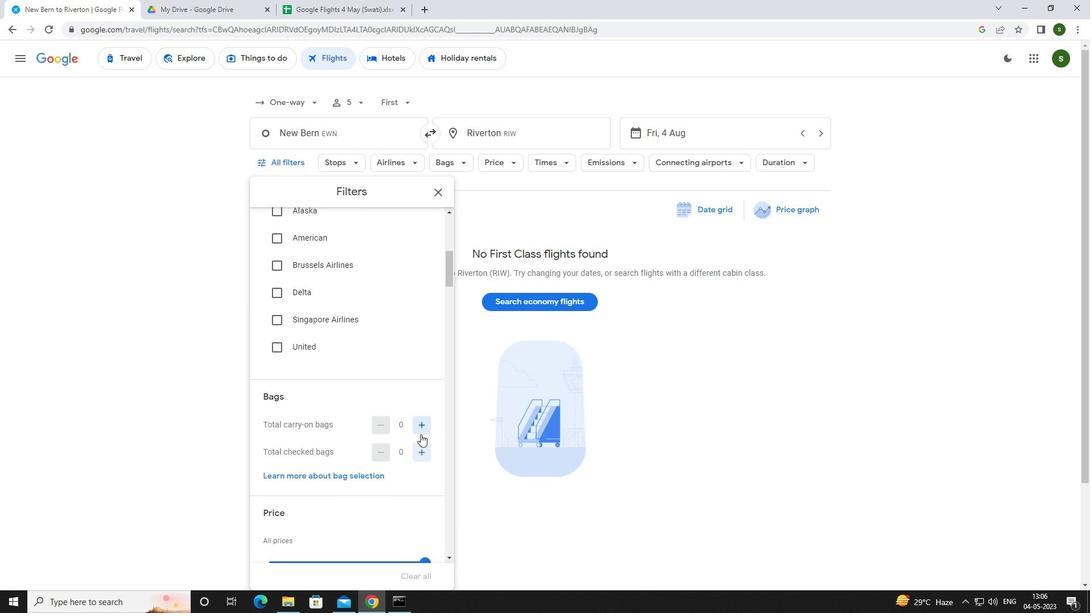 
Action: Mouse pressed left at (420, 450)
Screenshot: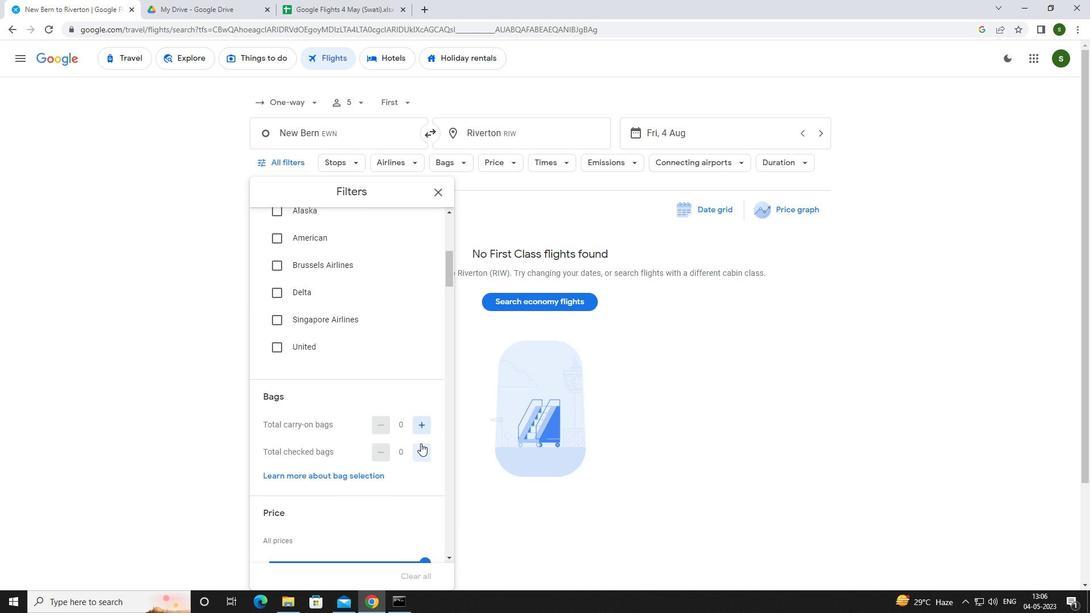 
Action: Mouse pressed left at (420, 450)
Screenshot: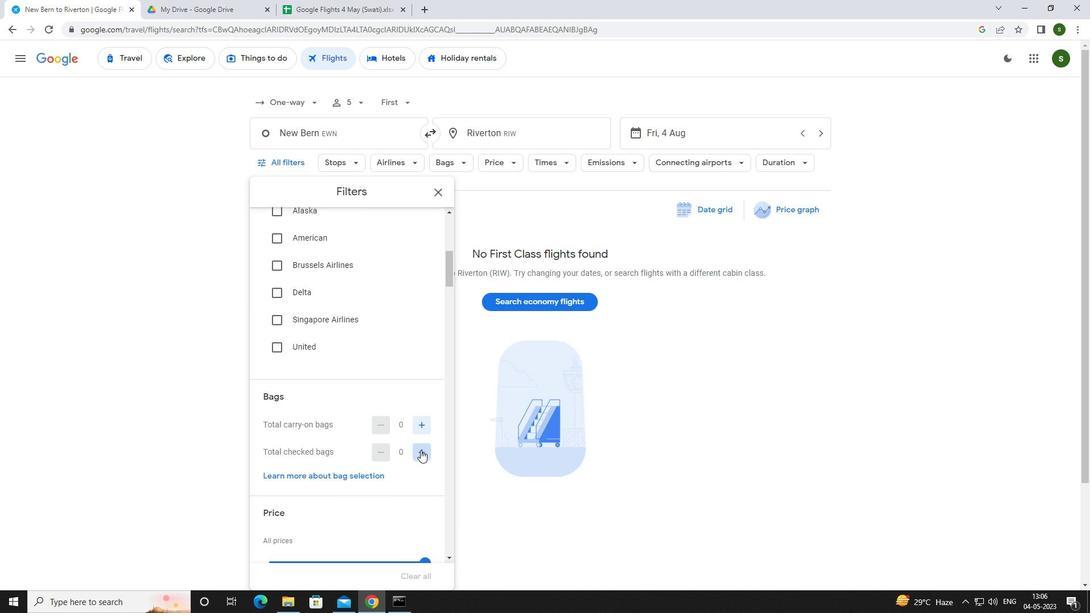 
Action: Mouse pressed left at (420, 450)
Screenshot: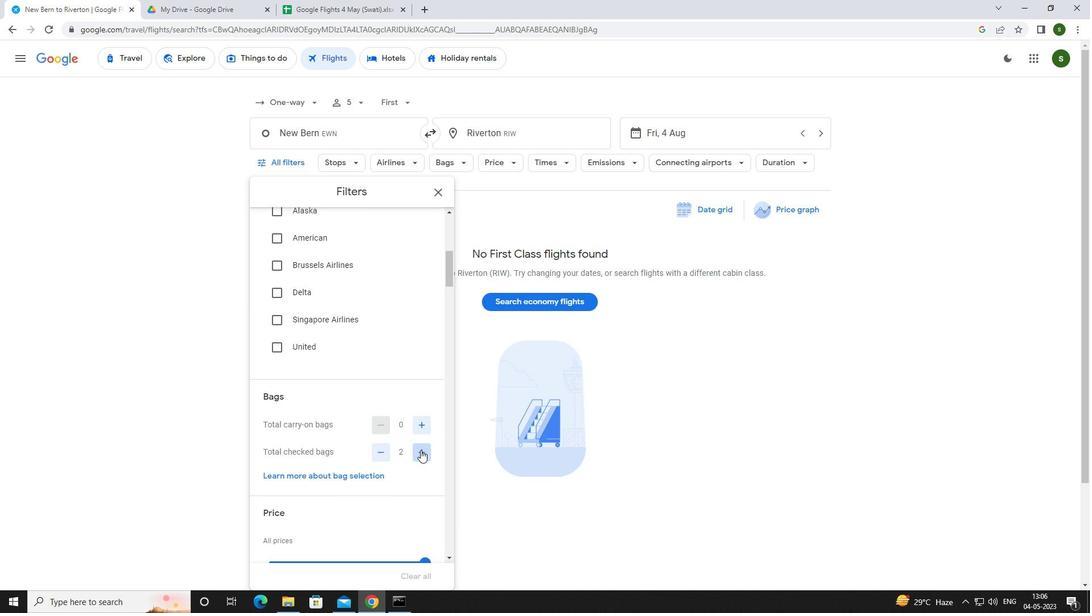 
Action: Mouse scrolled (420, 449) with delta (0, 0)
Screenshot: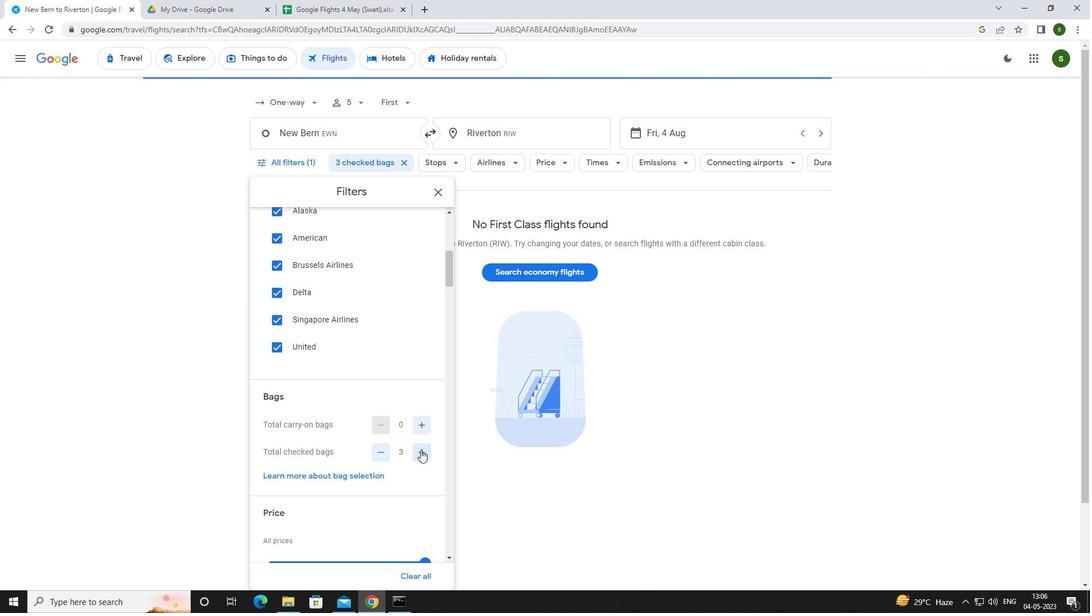 
Action: Mouse scrolled (420, 449) with delta (0, 0)
Screenshot: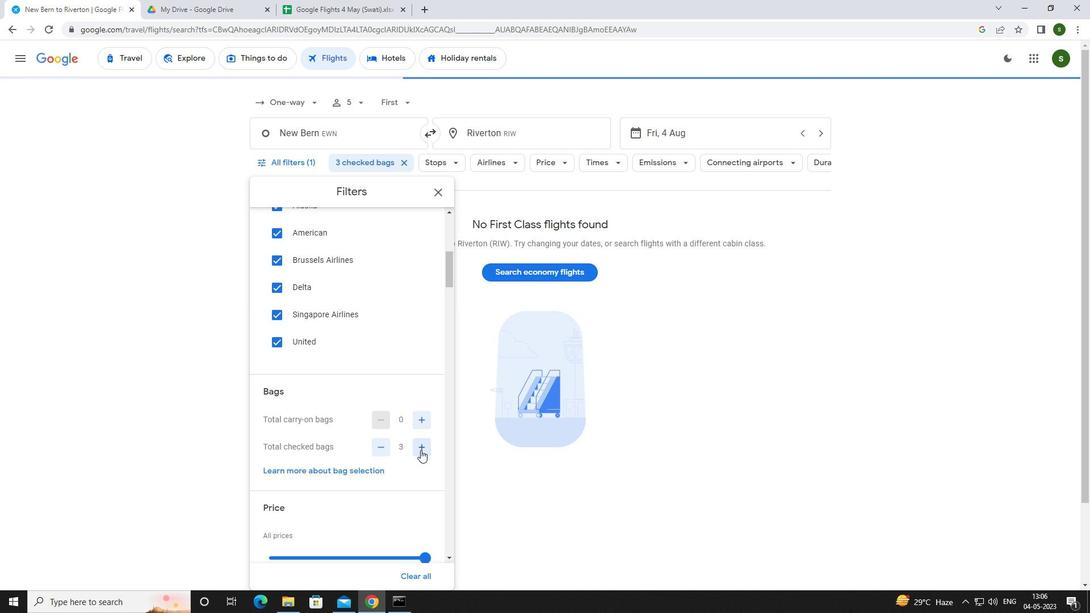 
Action: Mouse moved to (422, 451)
Screenshot: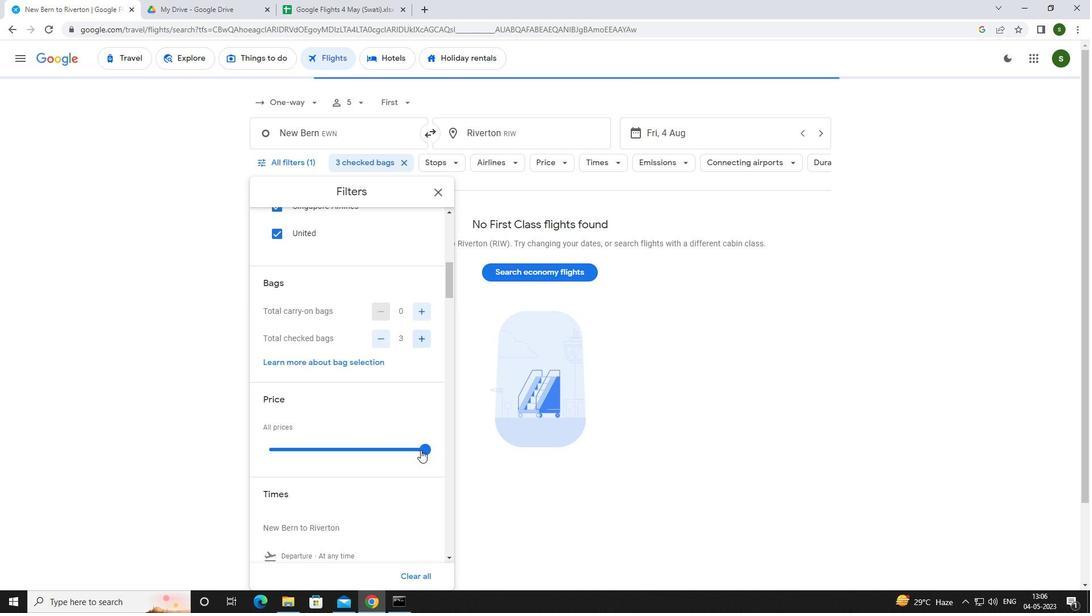
Action: Mouse pressed left at (422, 451)
Screenshot: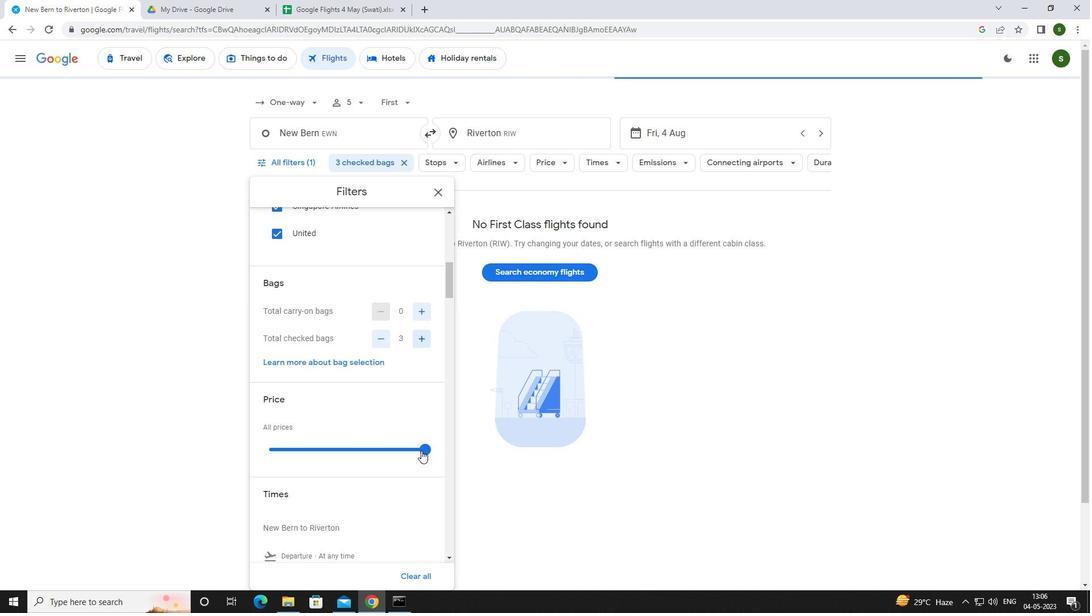 
Action: Mouse scrolled (422, 450) with delta (0, 0)
Screenshot: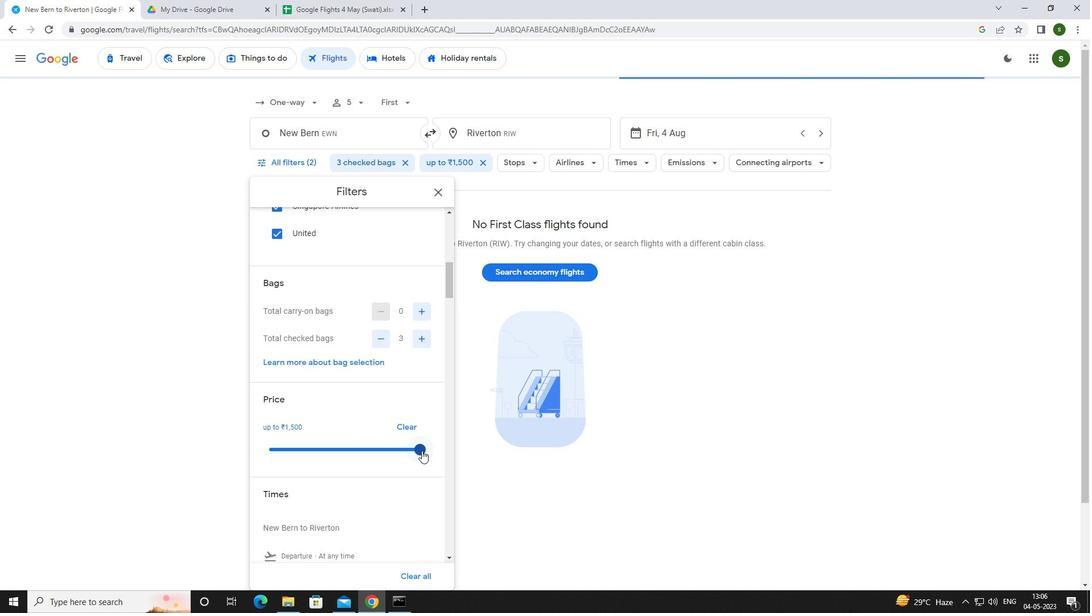 
Action: Mouse scrolled (422, 450) with delta (0, 0)
Screenshot: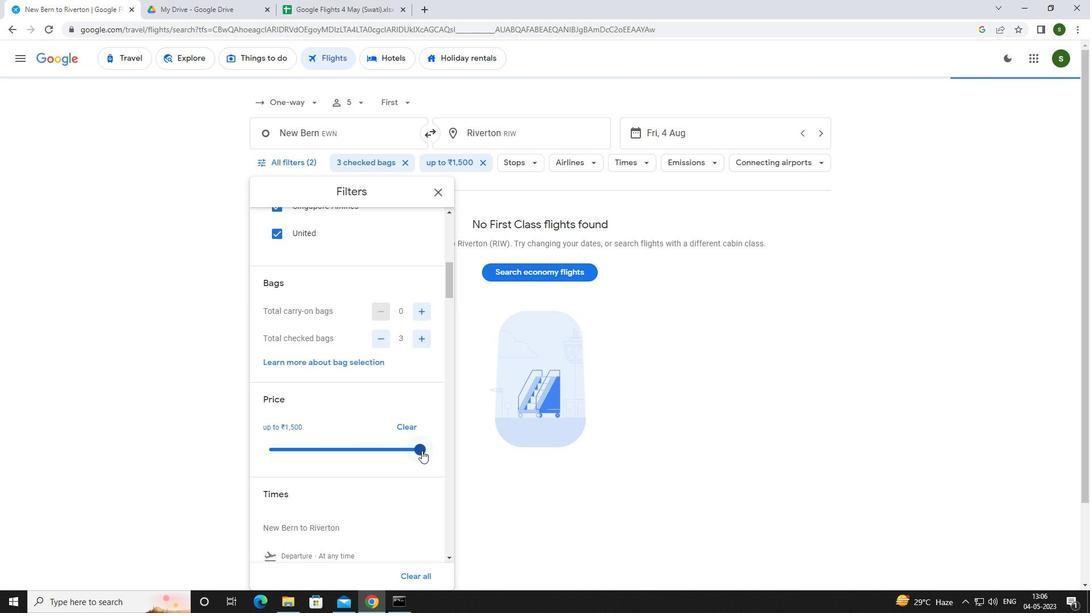 
Action: Mouse moved to (270, 462)
Screenshot: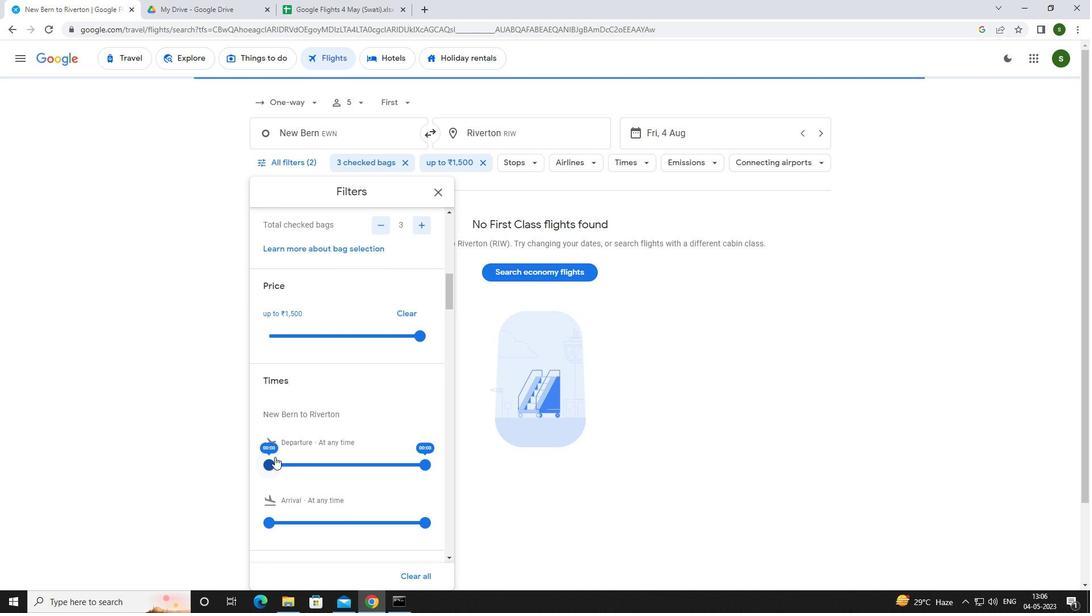 
Action: Mouse pressed left at (270, 462)
Screenshot: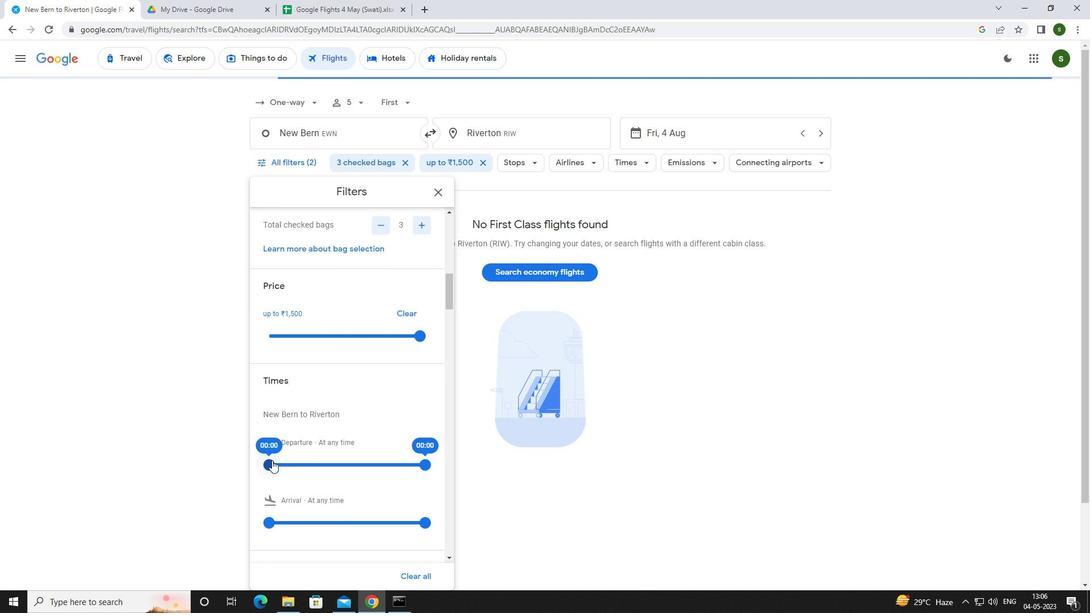 
Action: Mouse moved to (698, 450)
Screenshot: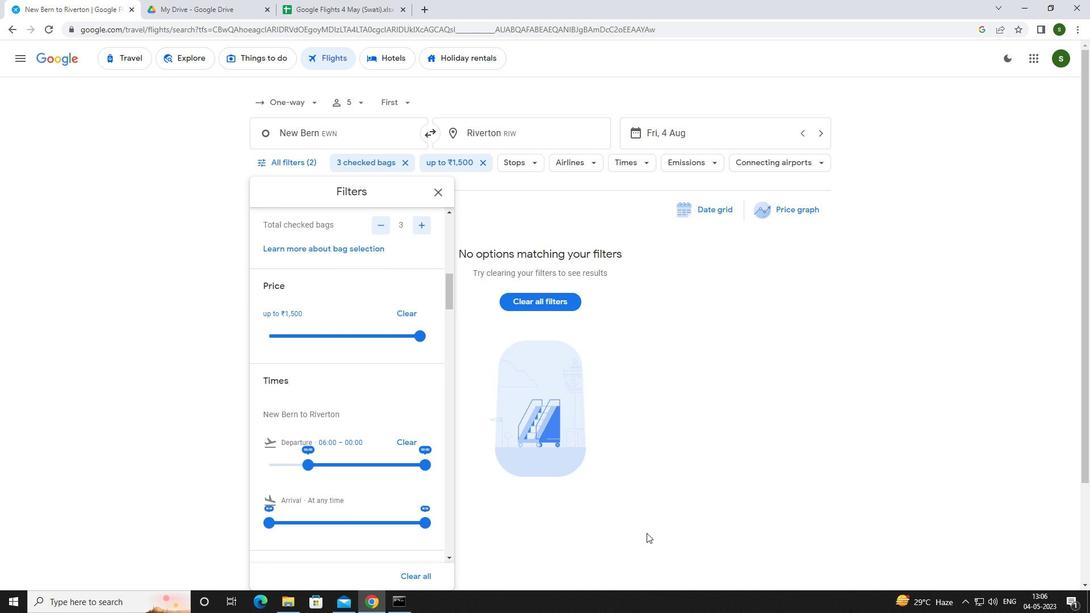 
Action: Mouse pressed left at (698, 450)
Screenshot: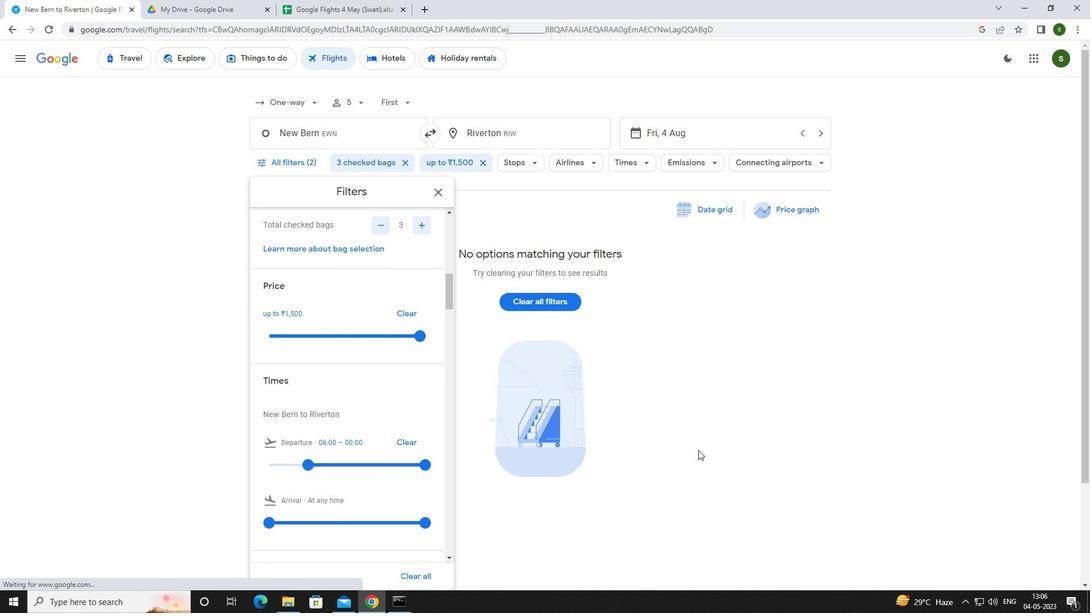 
